 Task: Find connections with filter location Sakété with filter topic #Workwith filter profile language English with filter current company Civica with filter school St.Columba's School, New Delhi with filter industry Audio and Video Equipment Manufacturing with filter service category Training with filter keywords title Quality Control
Action: Mouse moved to (184, 227)
Screenshot: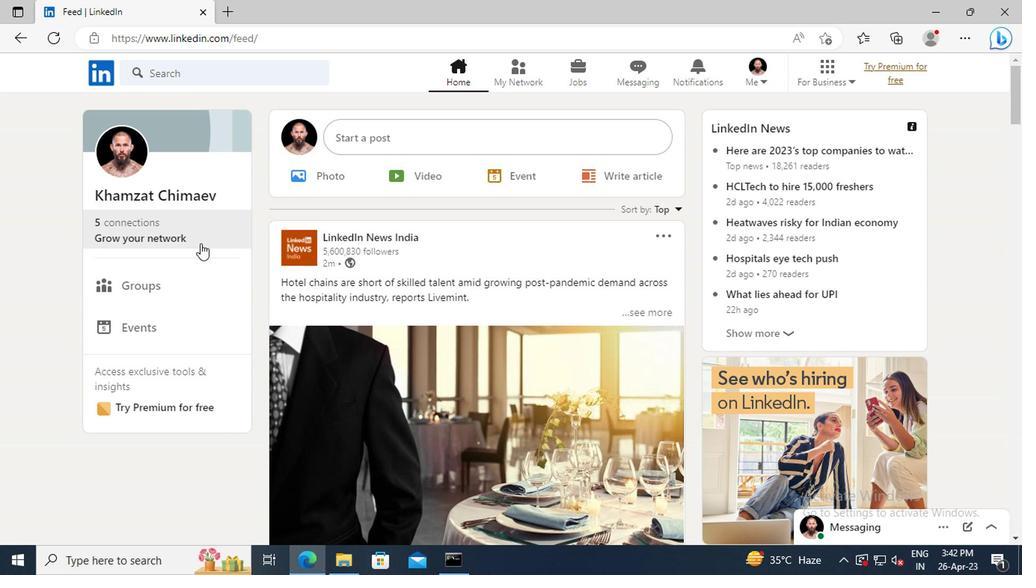 
Action: Mouse pressed left at (184, 227)
Screenshot: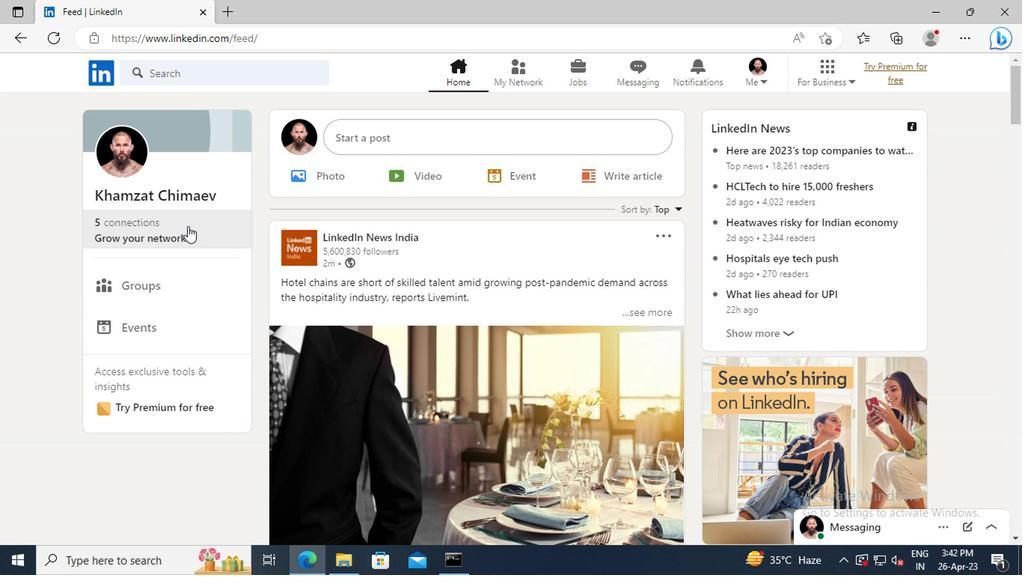 
Action: Mouse moved to (184, 164)
Screenshot: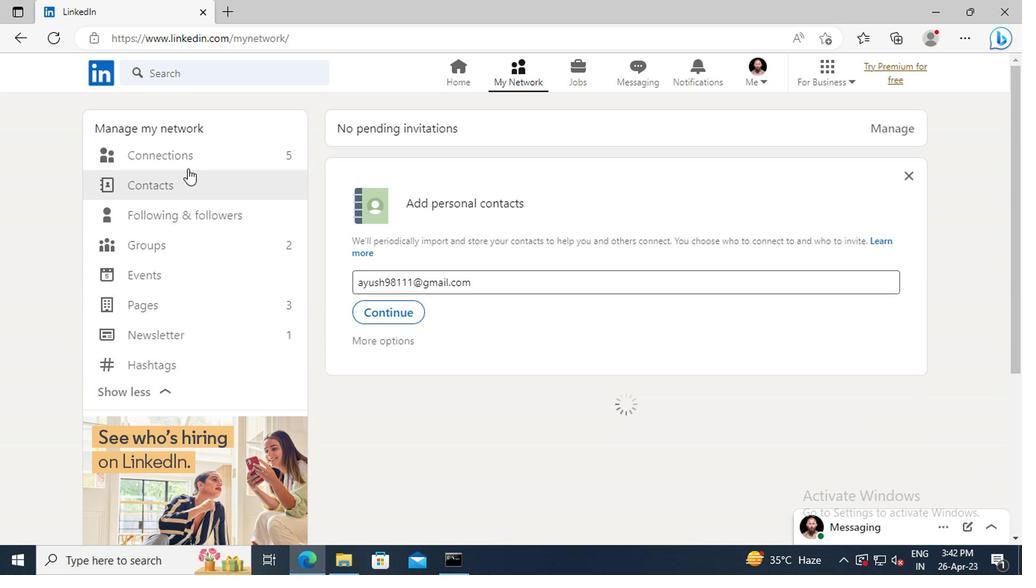 
Action: Mouse pressed left at (184, 164)
Screenshot: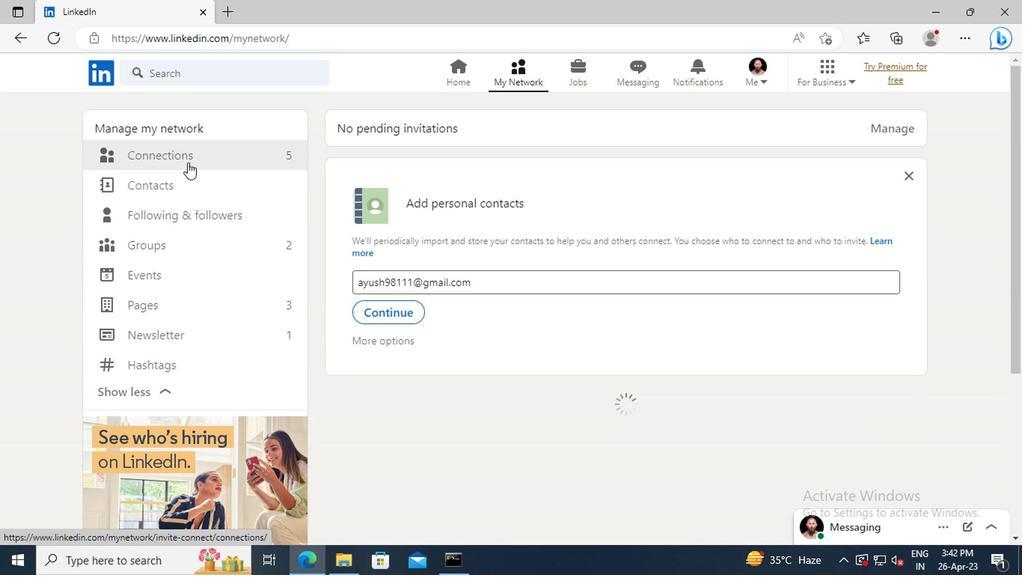 
Action: Mouse moved to (622, 162)
Screenshot: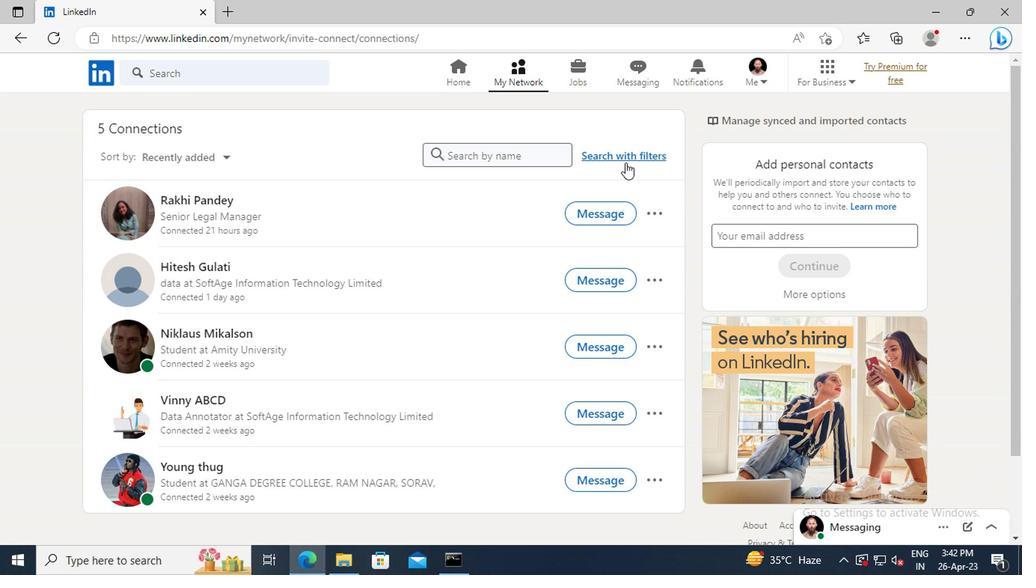 
Action: Mouse pressed left at (622, 162)
Screenshot: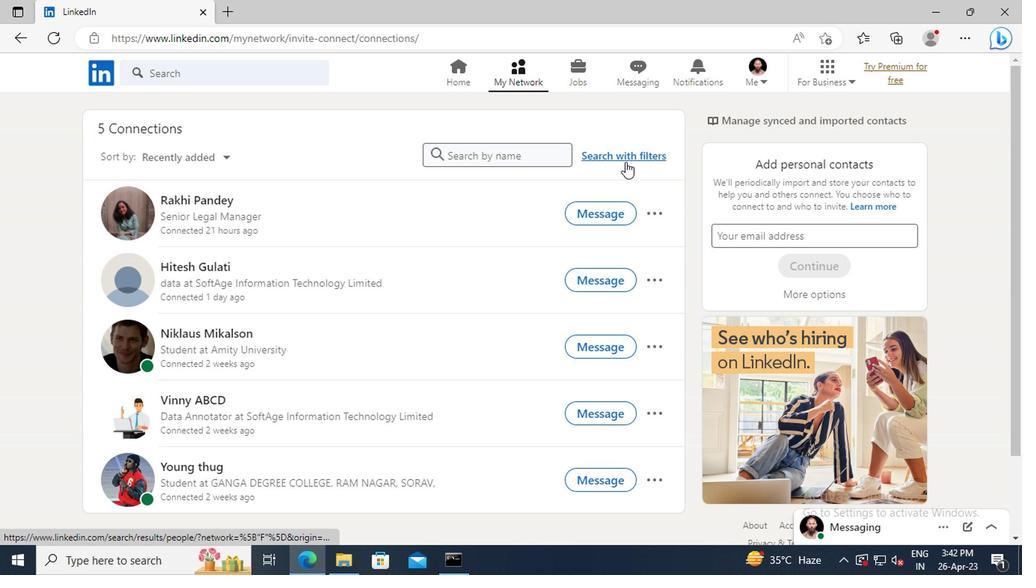 
Action: Mouse moved to (573, 121)
Screenshot: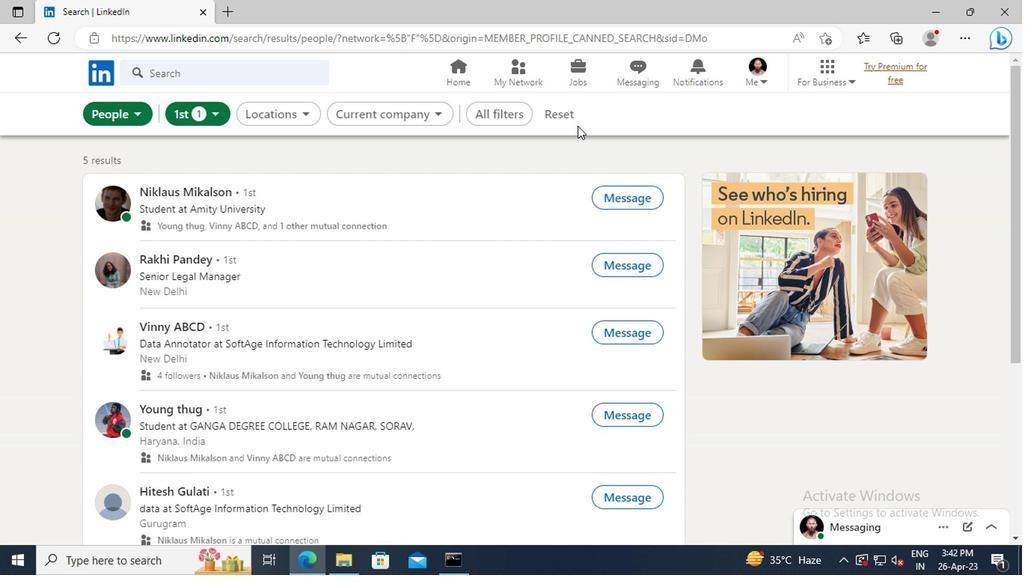
Action: Mouse pressed left at (573, 121)
Screenshot: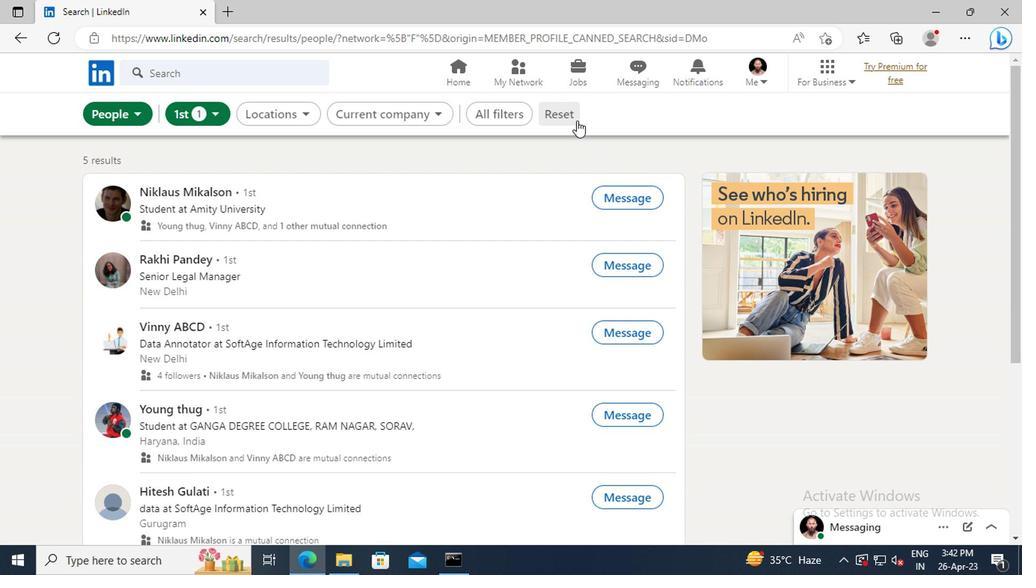 
Action: Mouse moved to (545, 114)
Screenshot: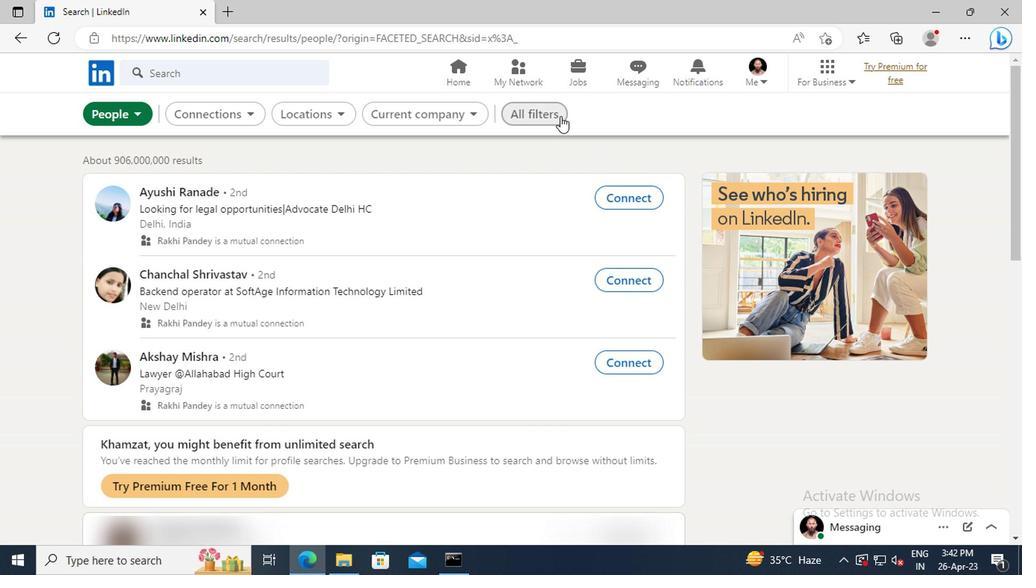 
Action: Mouse pressed left at (545, 114)
Screenshot: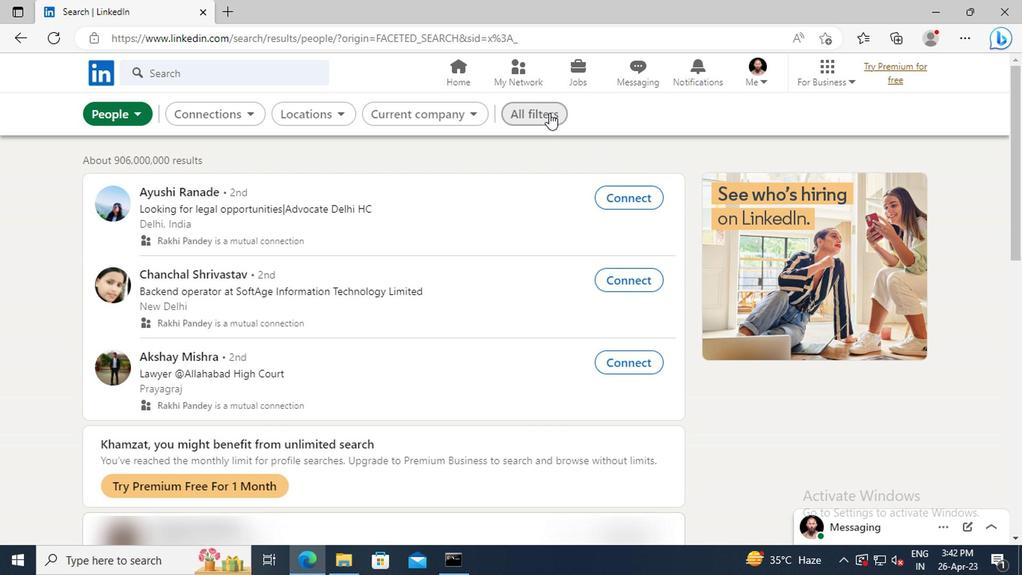 
Action: Mouse moved to (812, 303)
Screenshot: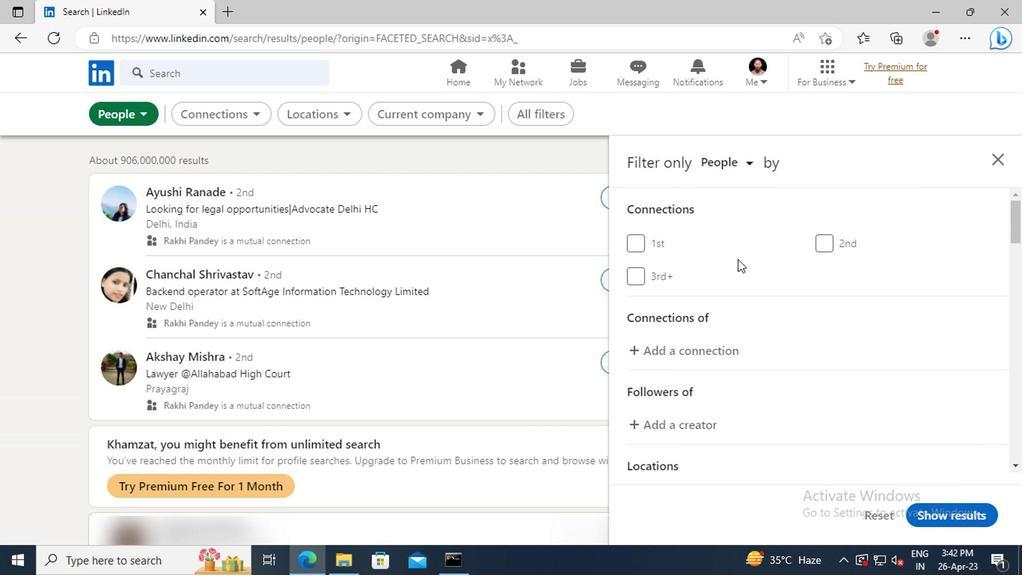 
Action: Mouse scrolled (812, 302) with delta (0, 0)
Screenshot: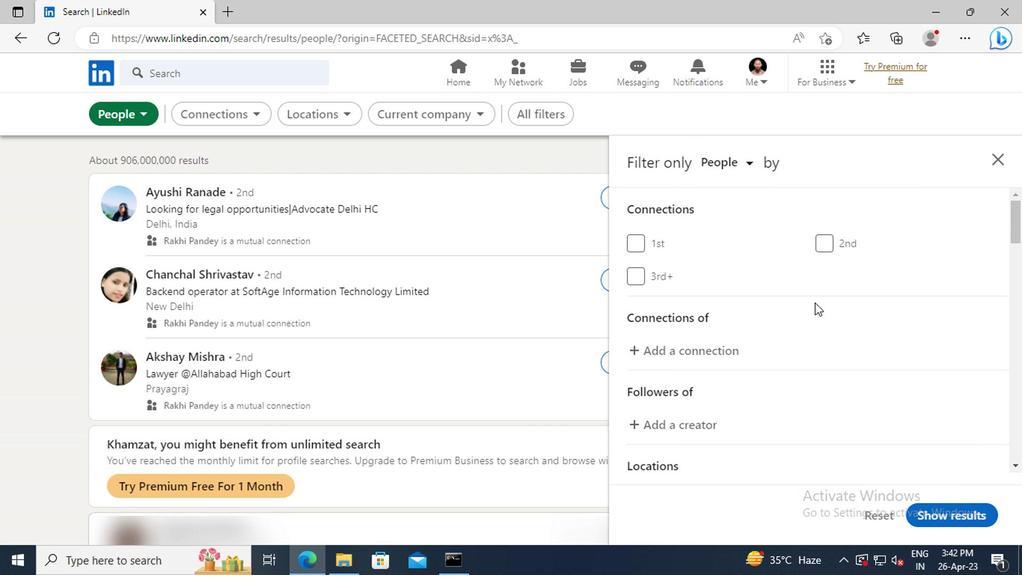 
Action: Mouse scrolled (812, 302) with delta (0, 0)
Screenshot: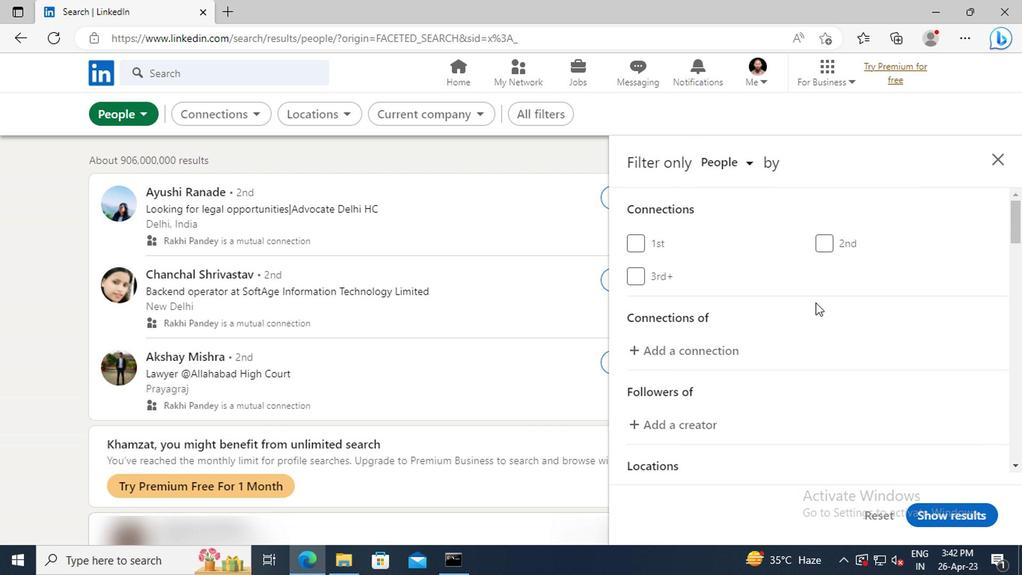 
Action: Mouse scrolled (812, 302) with delta (0, 0)
Screenshot: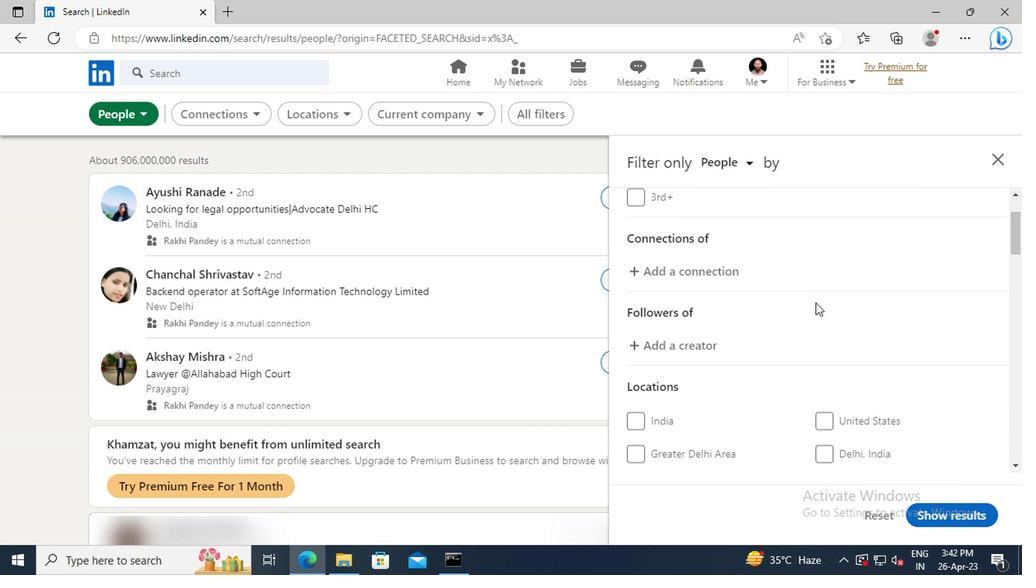 
Action: Mouse scrolled (812, 302) with delta (0, 0)
Screenshot: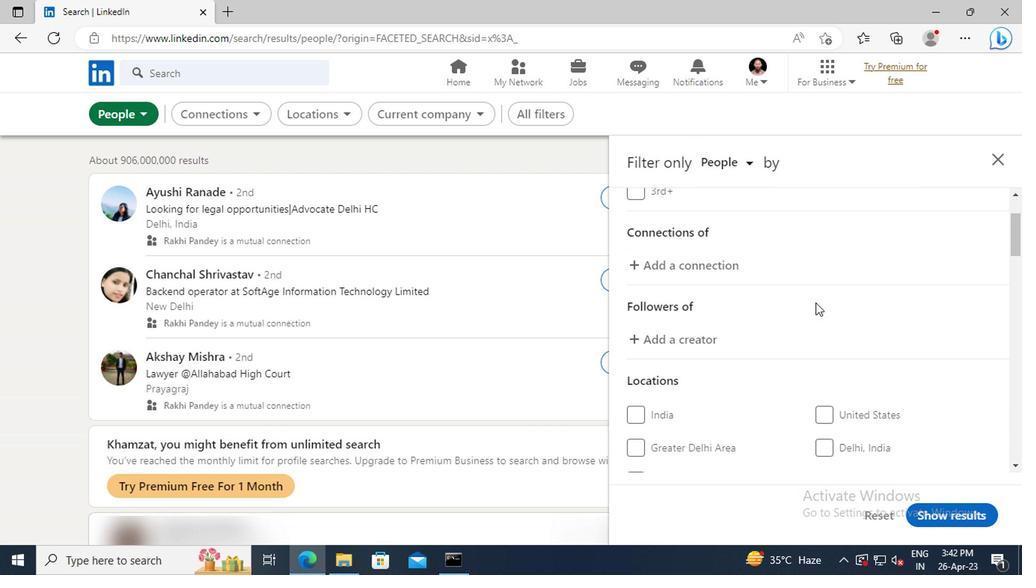 
Action: Mouse scrolled (812, 302) with delta (0, 0)
Screenshot: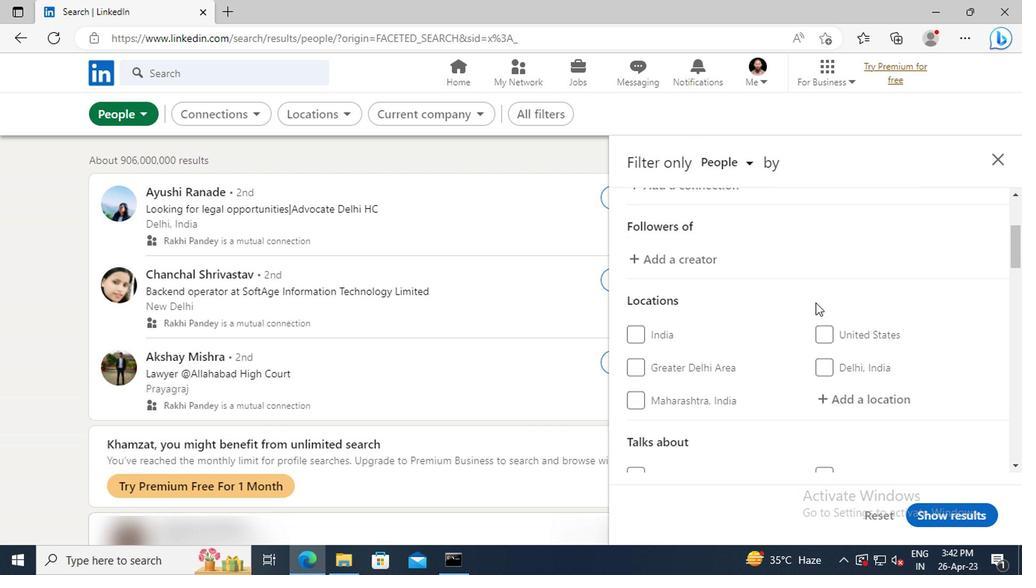 
Action: Mouse moved to (836, 351)
Screenshot: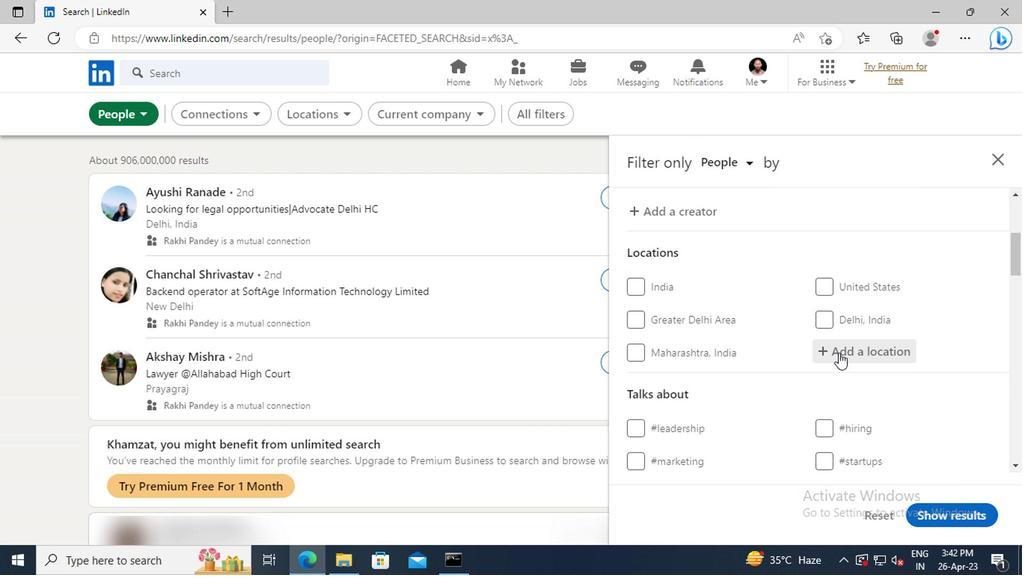 
Action: Mouse pressed left at (836, 351)
Screenshot: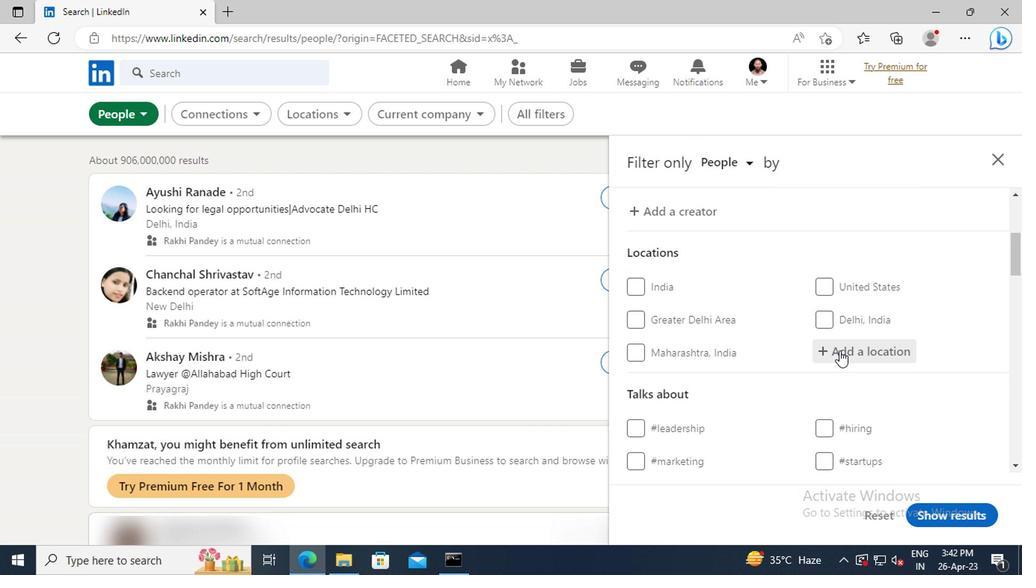 
Action: Key pressed <Key.shift>SAKETE<Key.enter>
Screenshot: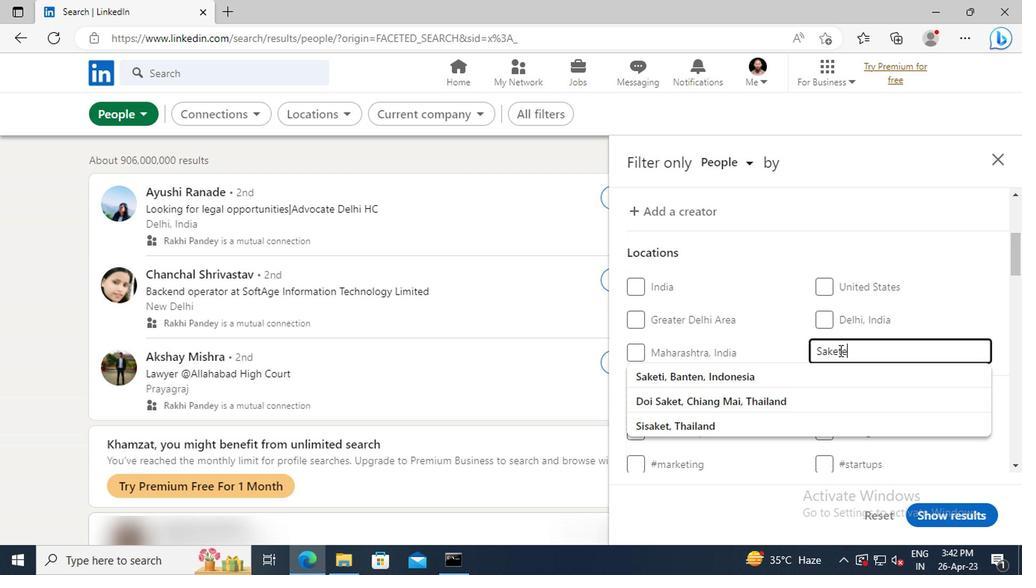 
Action: Mouse scrolled (836, 349) with delta (0, -1)
Screenshot: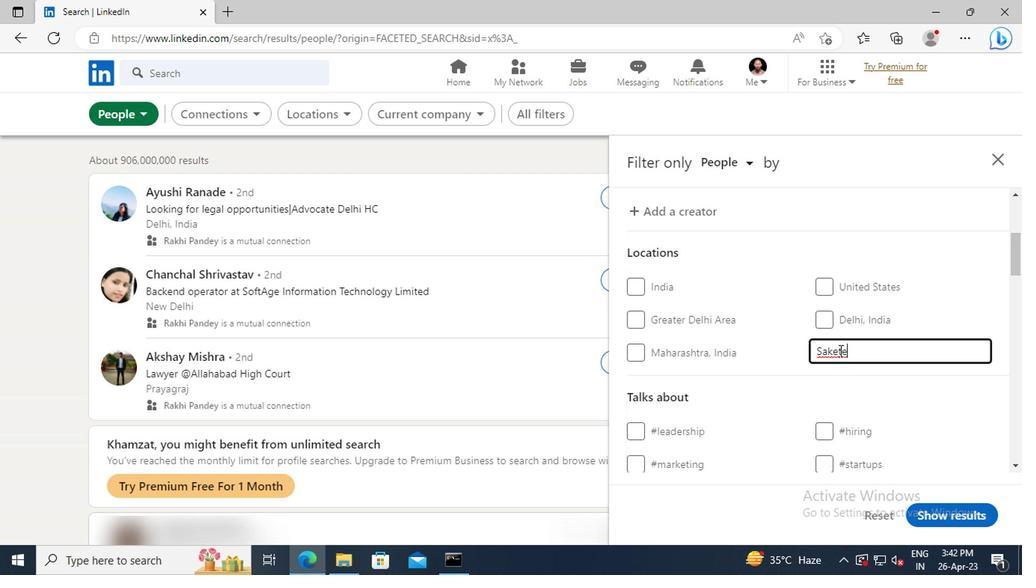 
Action: Mouse scrolled (836, 349) with delta (0, -1)
Screenshot: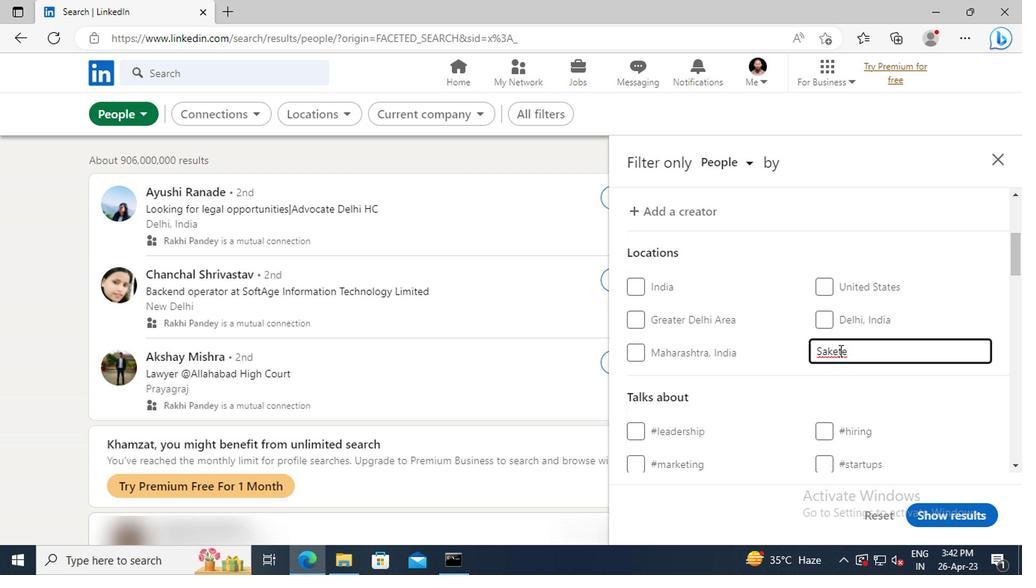 
Action: Mouse scrolled (836, 349) with delta (0, -1)
Screenshot: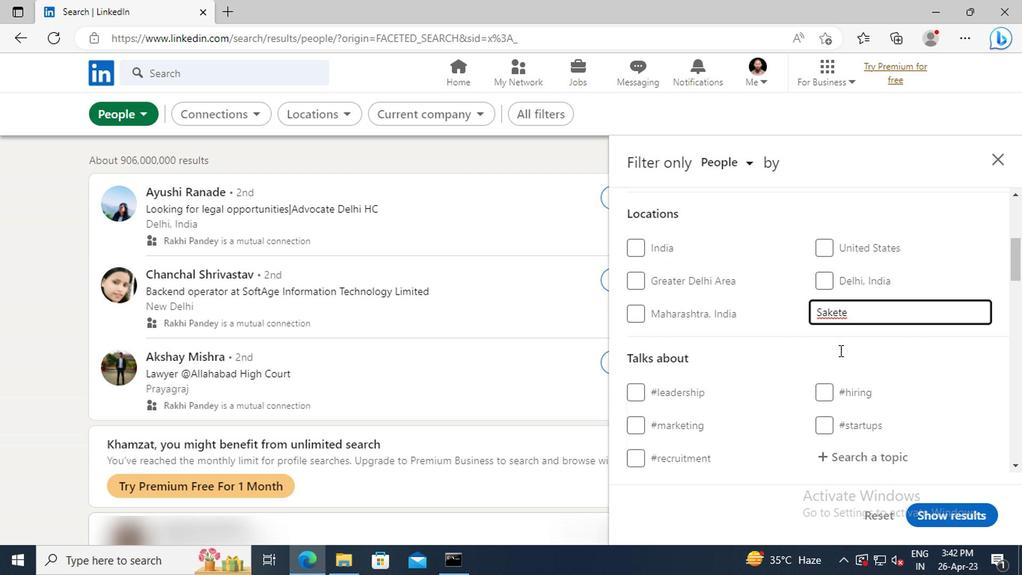 
Action: Mouse moved to (844, 371)
Screenshot: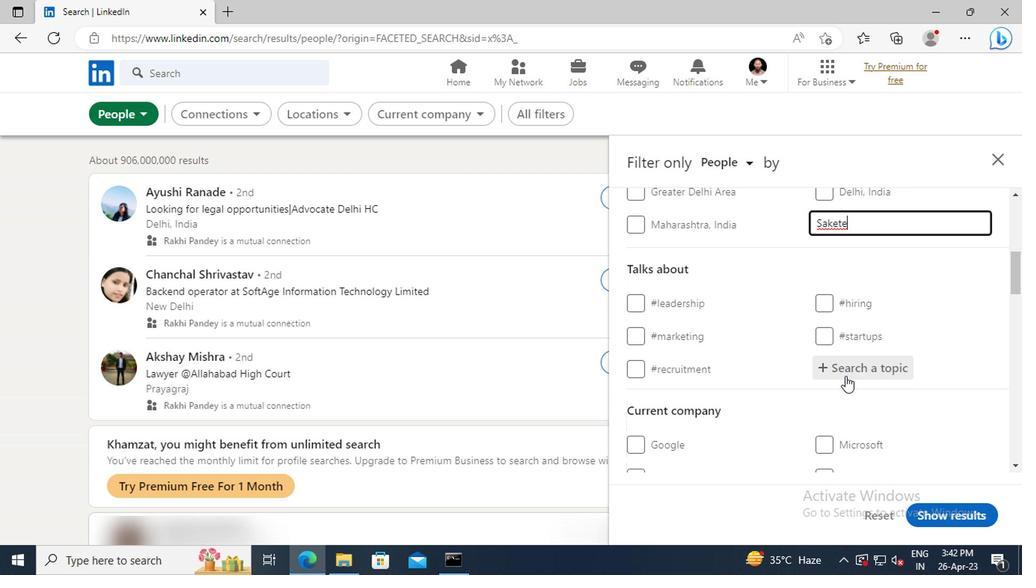 
Action: Mouse pressed left at (844, 371)
Screenshot: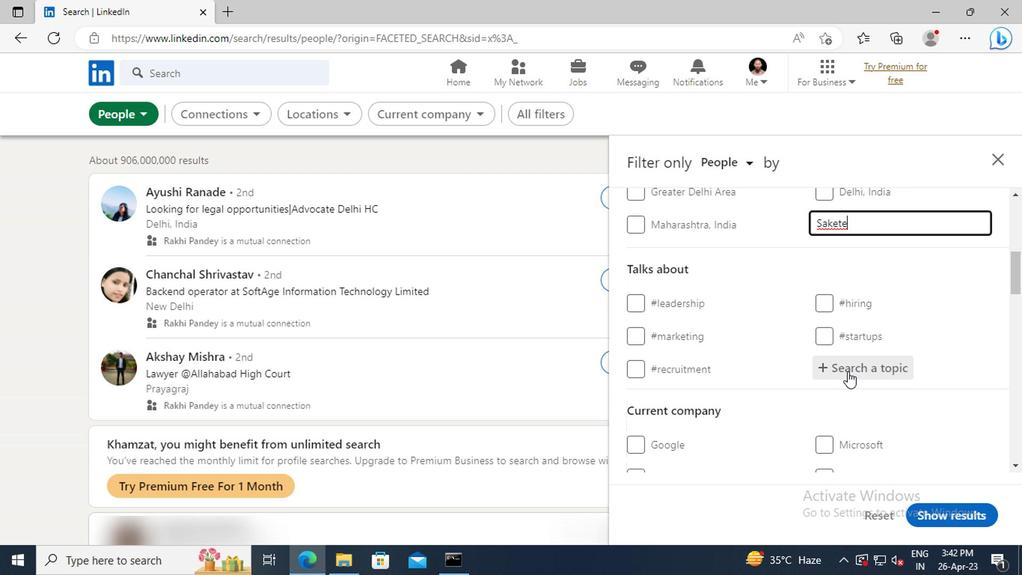 
Action: Key pressed <Key.shift>#WORKWITH<Key.enter>
Screenshot: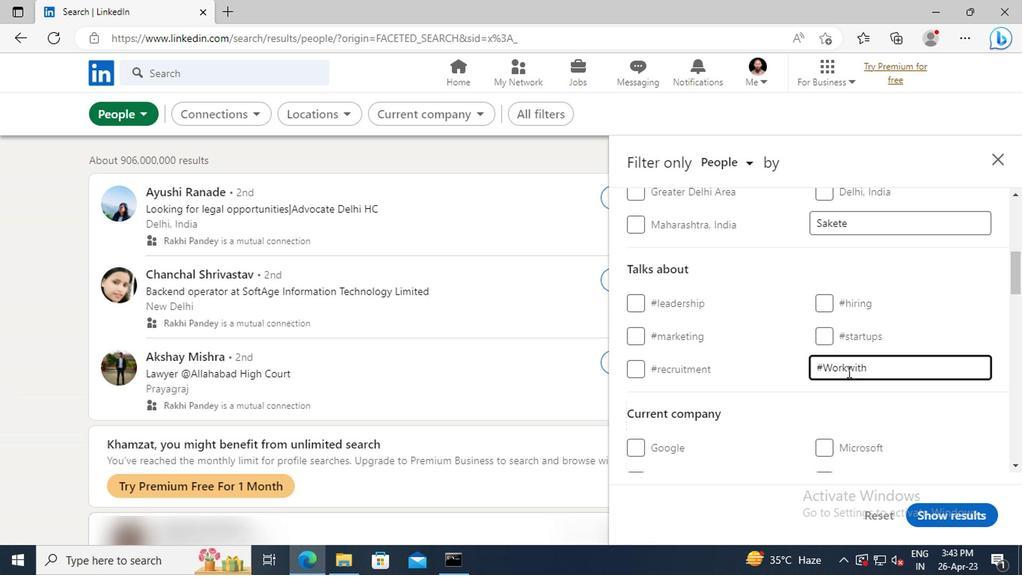 
Action: Mouse moved to (836, 360)
Screenshot: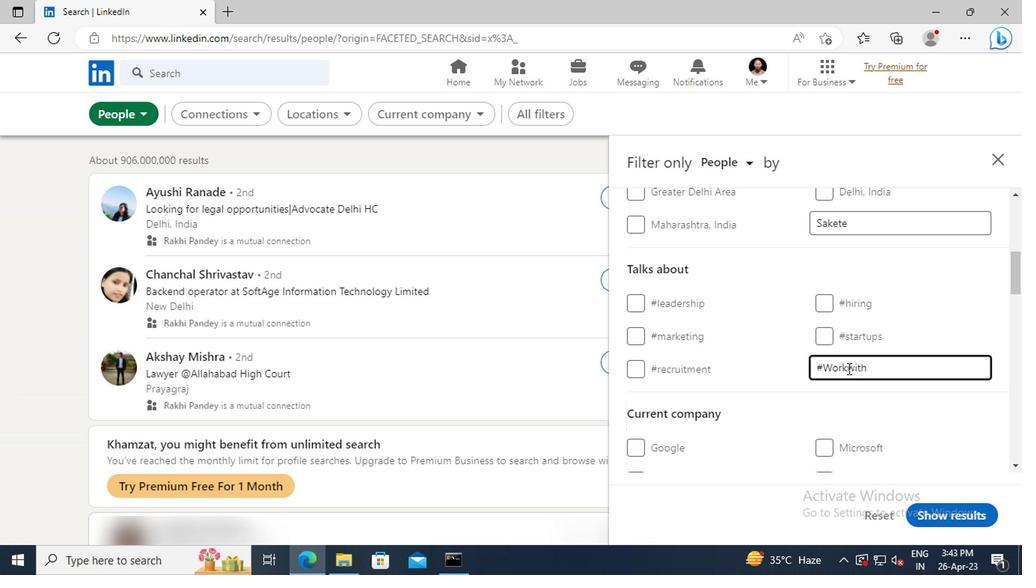 
Action: Mouse scrolled (836, 360) with delta (0, 0)
Screenshot: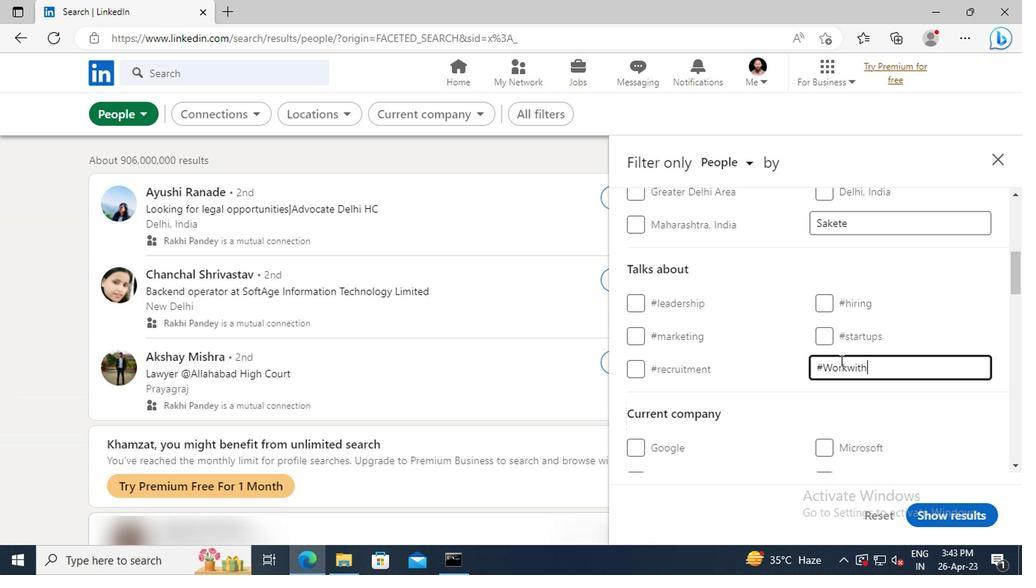 
Action: Mouse scrolled (836, 360) with delta (0, 0)
Screenshot: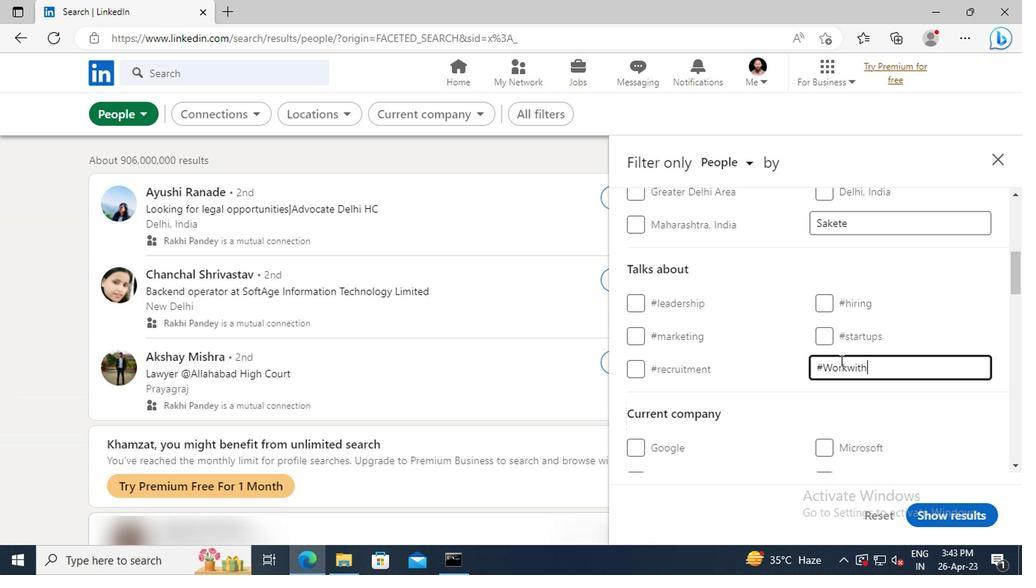 
Action: Mouse scrolled (836, 360) with delta (0, 0)
Screenshot: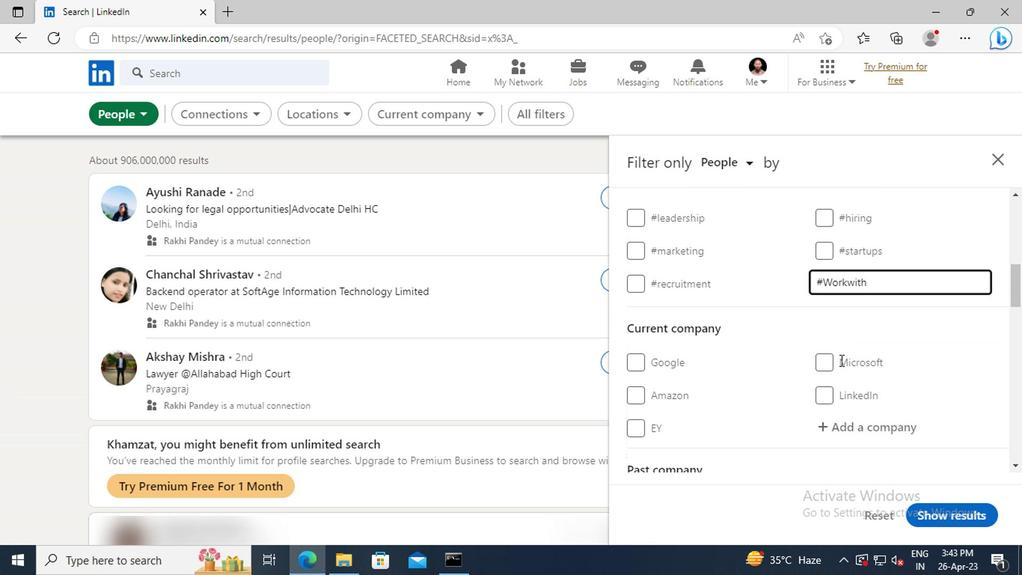 
Action: Mouse scrolled (836, 360) with delta (0, 0)
Screenshot: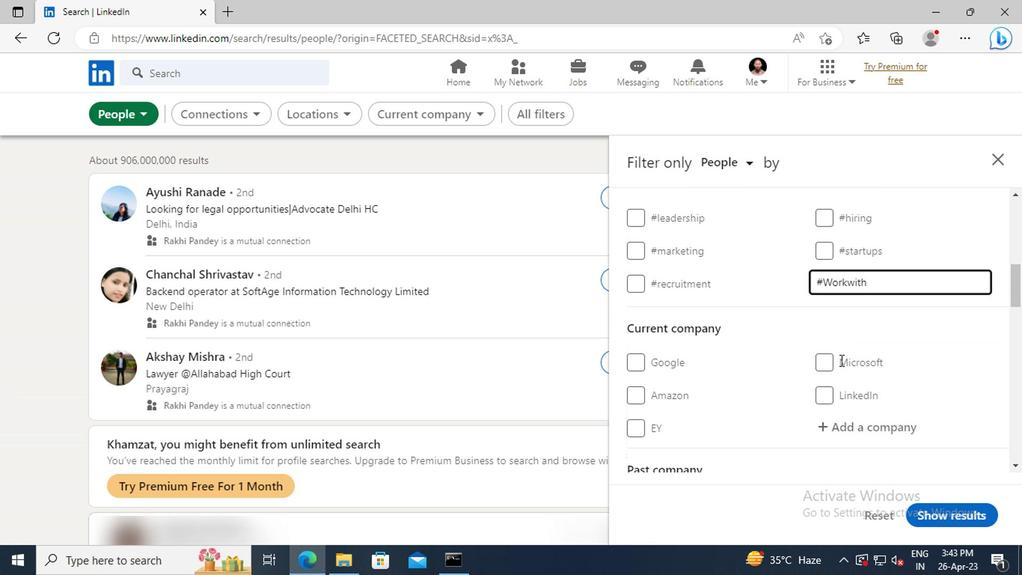 
Action: Mouse scrolled (836, 360) with delta (0, 0)
Screenshot: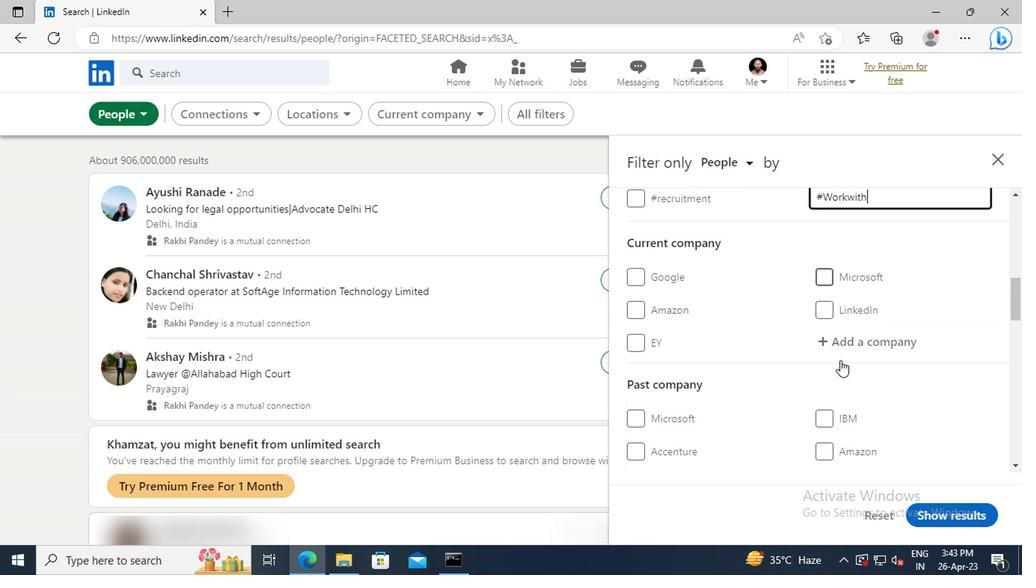 
Action: Mouse scrolled (836, 360) with delta (0, 0)
Screenshot: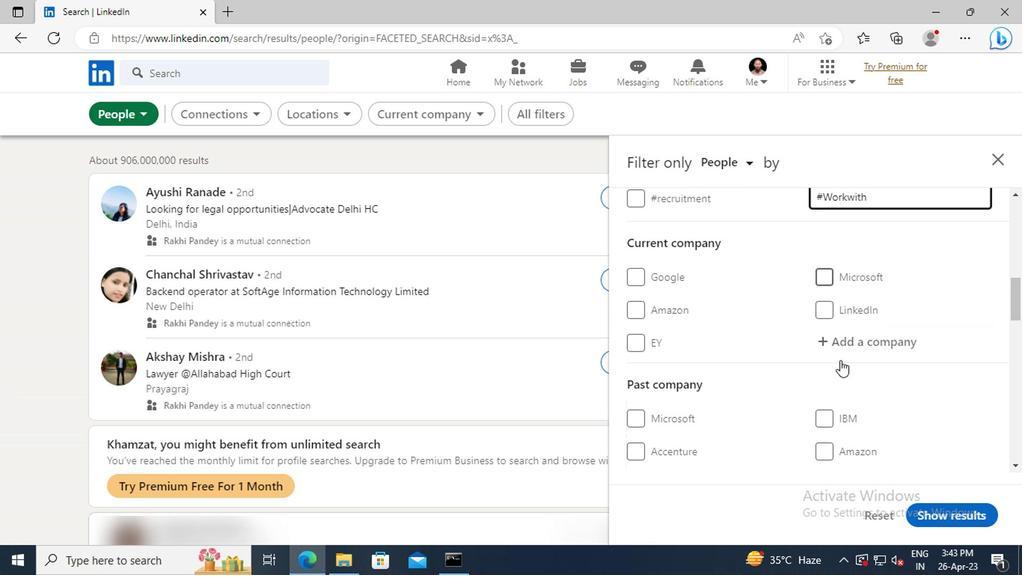 
Action: Mouse scrolled (836, 360) with delta (0, 0)
Screenshot: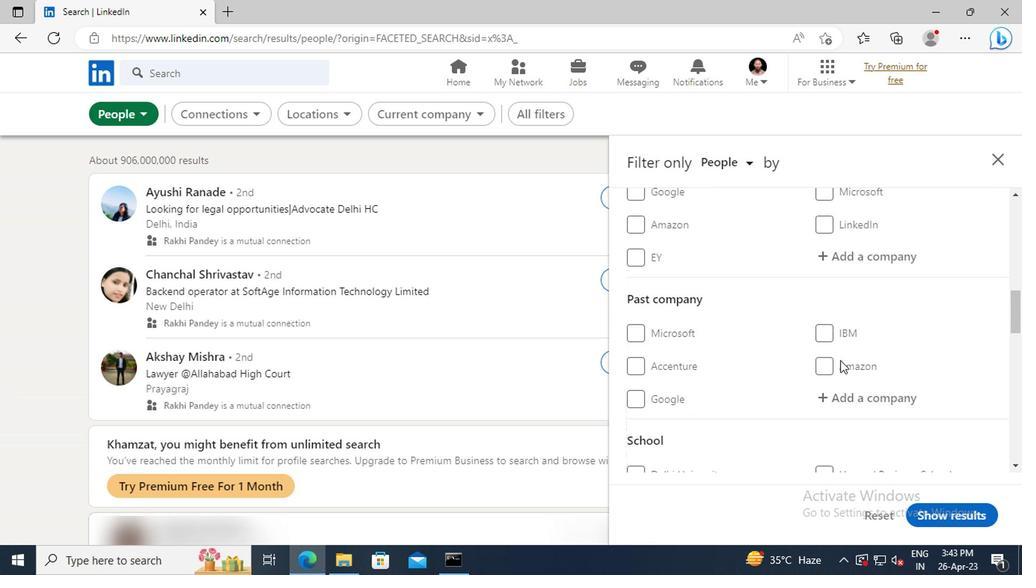 
Action: Mouse scrolled (836, 360) with delta (0, 0)
Screenshot: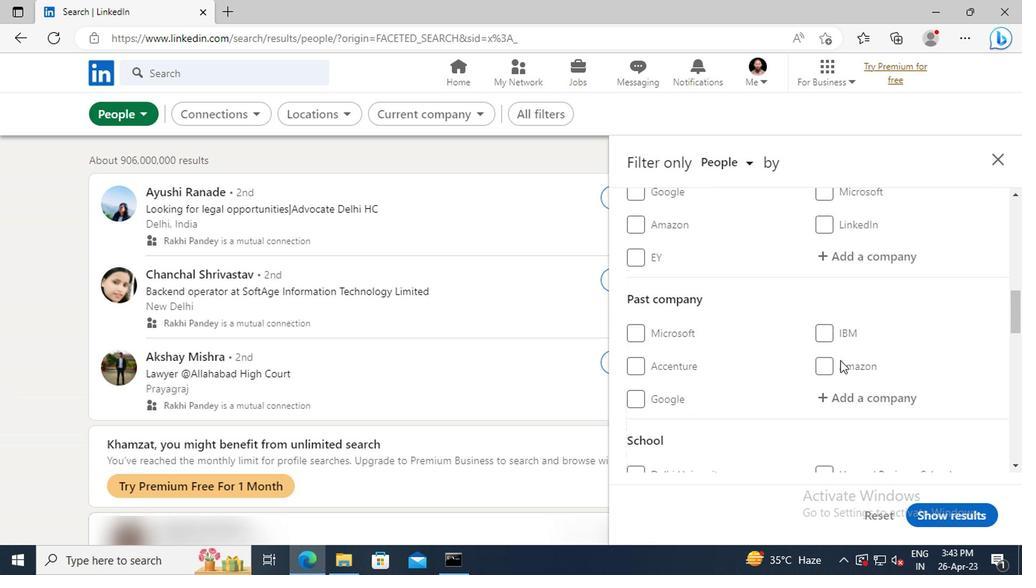 
Action: Mouse scrolled (836, 360) with delta (0, 0)
Screenshot: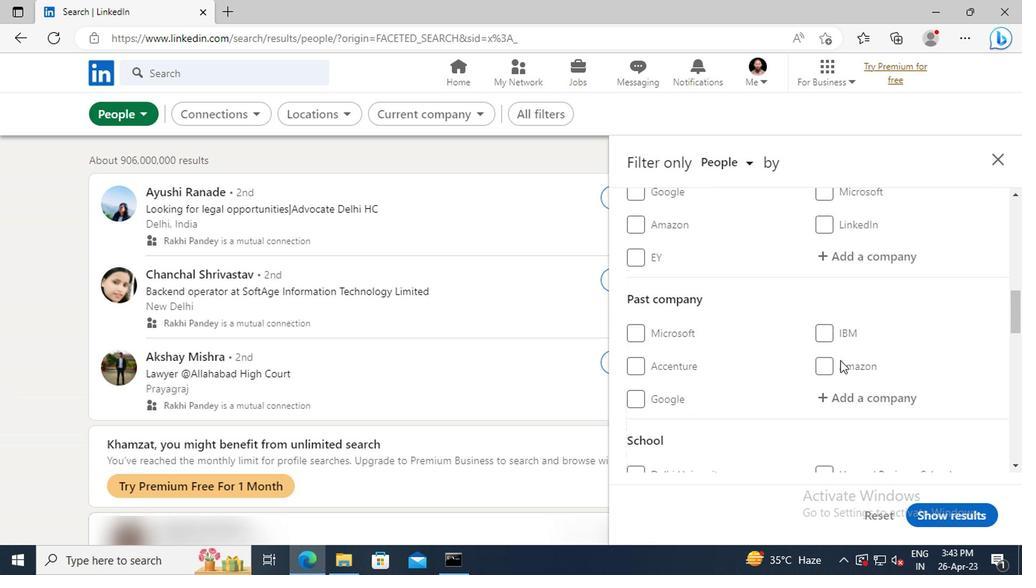 
Action: Mouse scrolled (836, 360) with delta (0, 0)
Screenshot: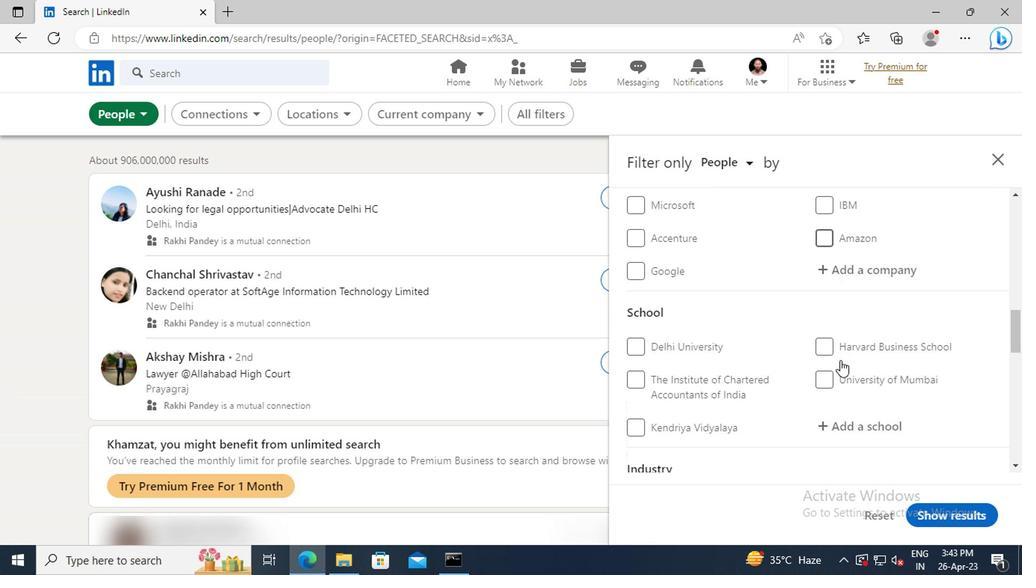 
Action: Mouse scrolled (836, 360) with delta (0, 0)
Screenshot: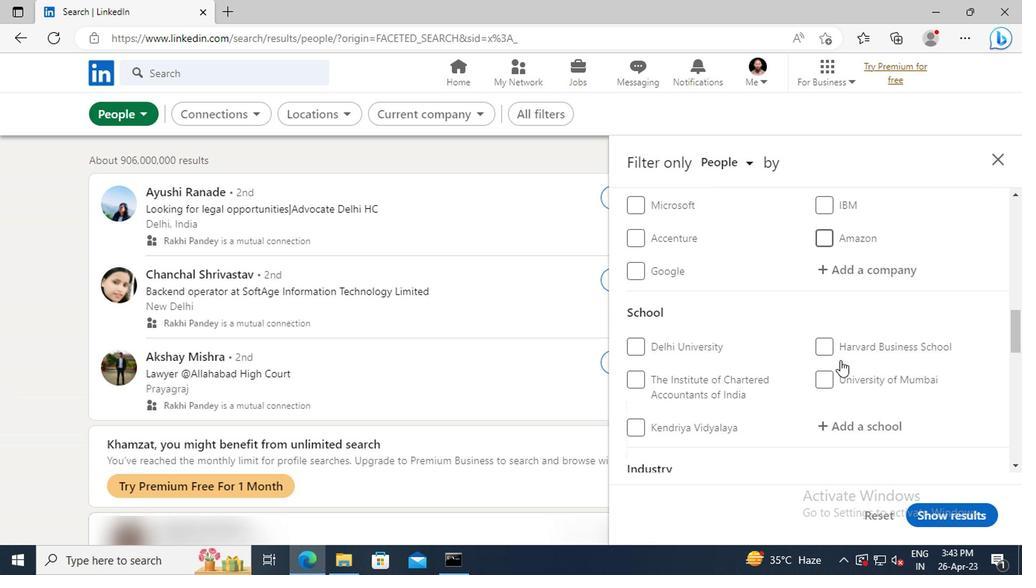 
Action: Mouse scrolled (836, 360) with delta (0, 0)
Screenshot: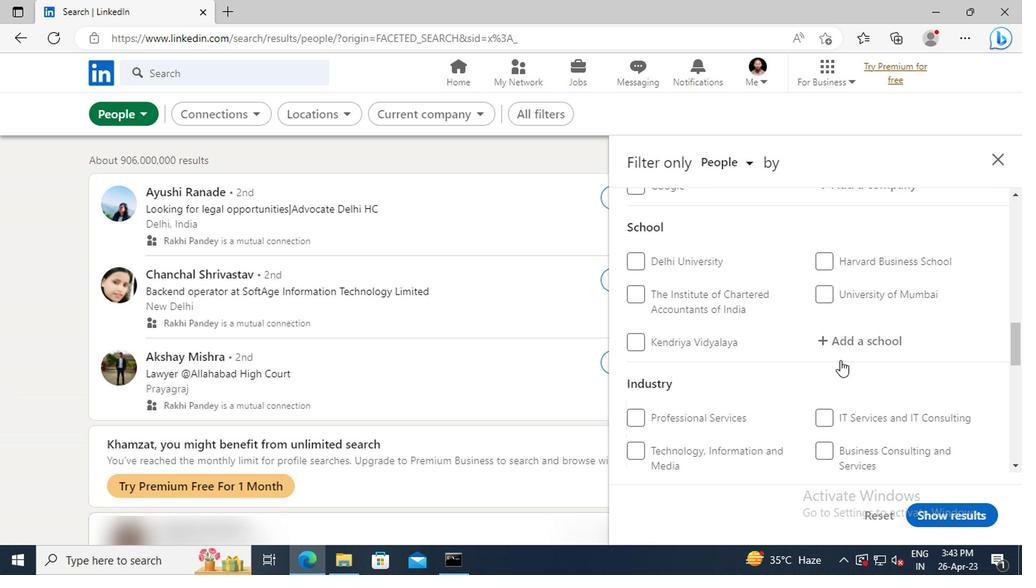 
Action: Mouse scrolled (836, 360) with delta (0, 0)
Screenshot: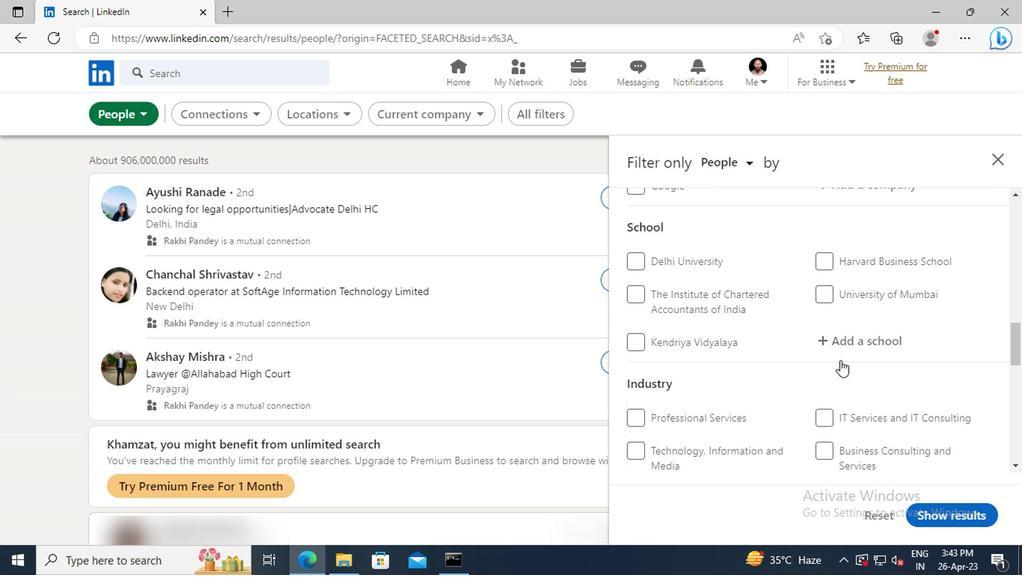 
Action: Mouse scrolled (836, 360) with delta (0, 0)
Screenshot: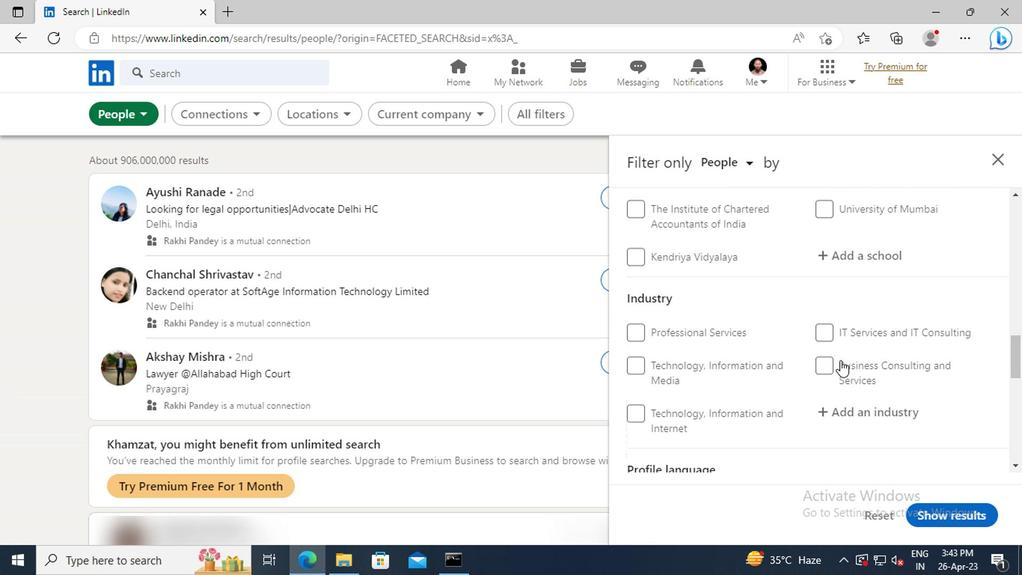 
Action: Mouse scrolled (836, 360) with delta (0, 0)
Screenshot: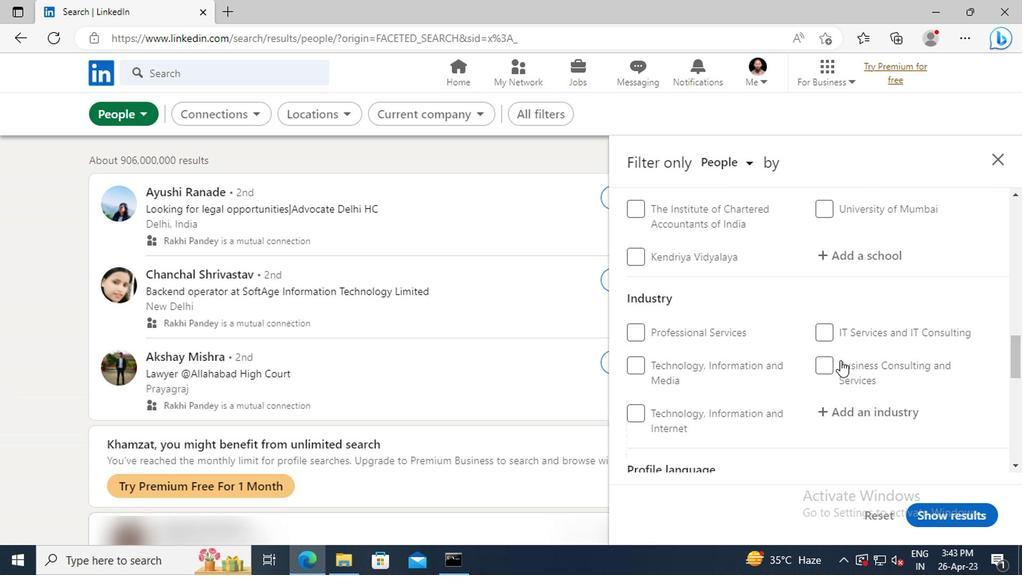 
Action: Mouse scrolled (836, 360) with delta (0, 0)
Screenshot: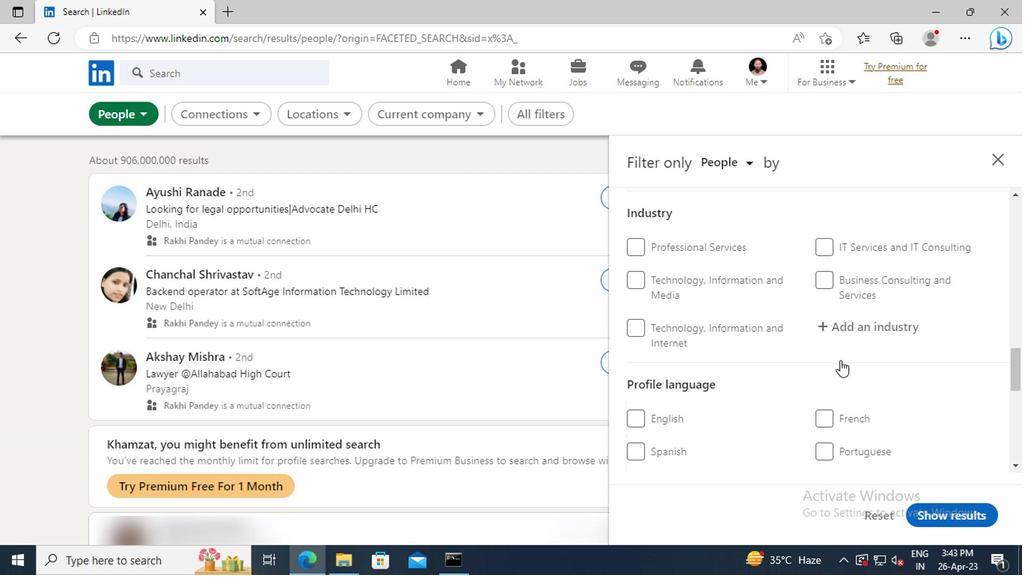 
Action: Mouse moved to (632, 379)
Screenshot: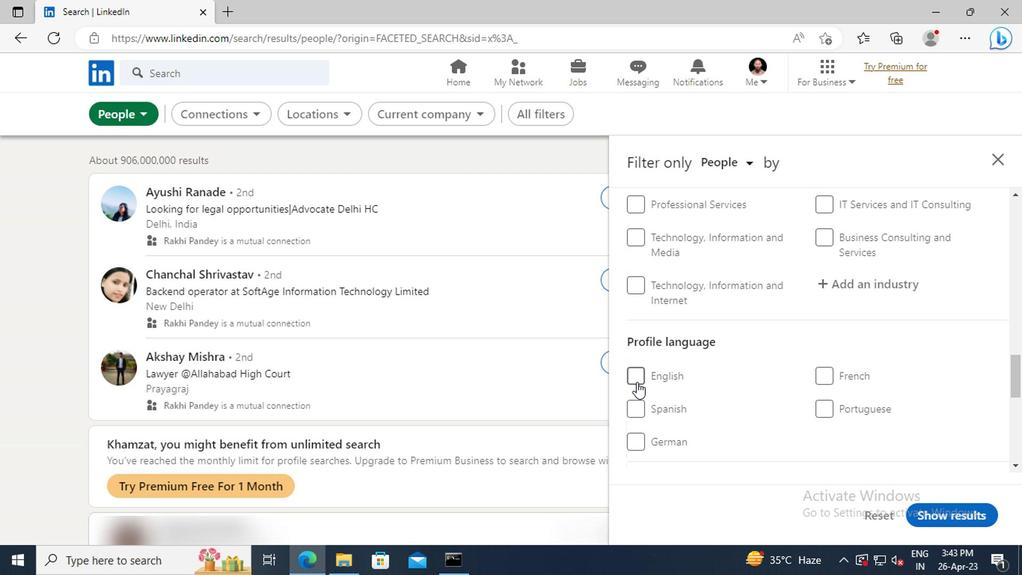 
Action: Mouse pressed left at (632, 379)
Screenshot: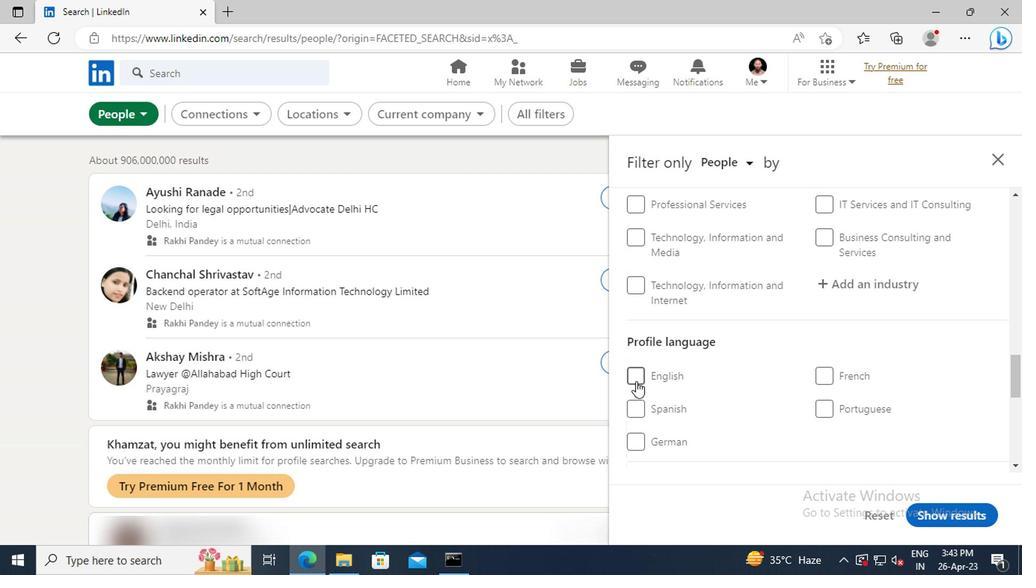 
Action: Mouse moved to (845, 368)
Screenshot: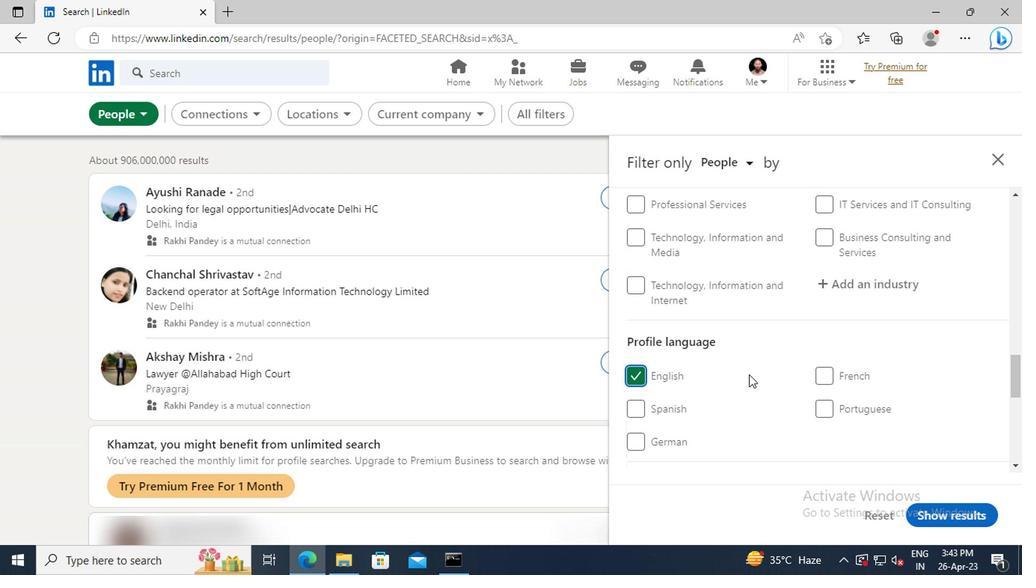 
Action: Mouse scrolled (845, 369) with delta (0, 1)
Screenshot: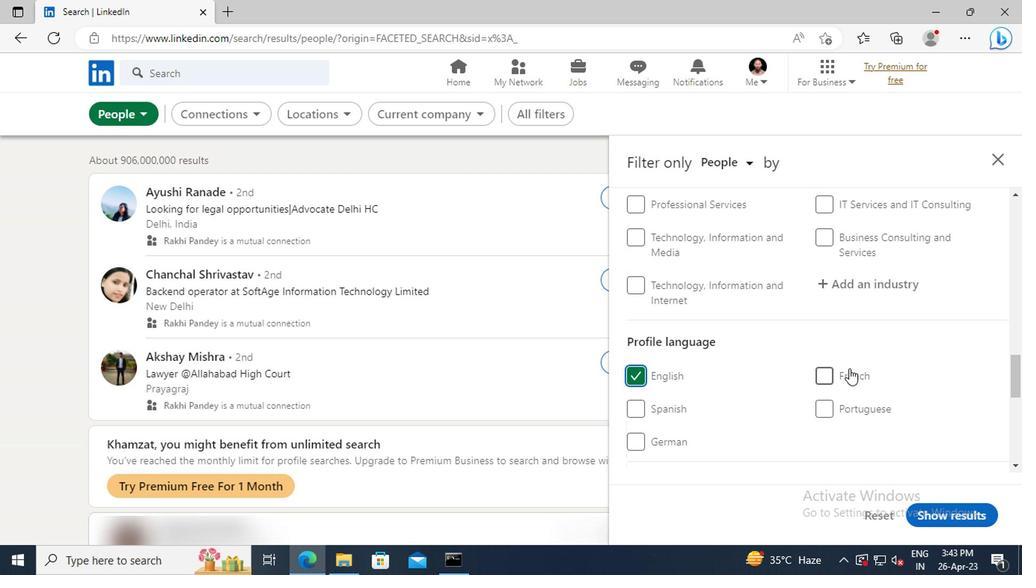 
Action: Mouse scrolled (845, 369) with delta (0, 1)
Screenshot: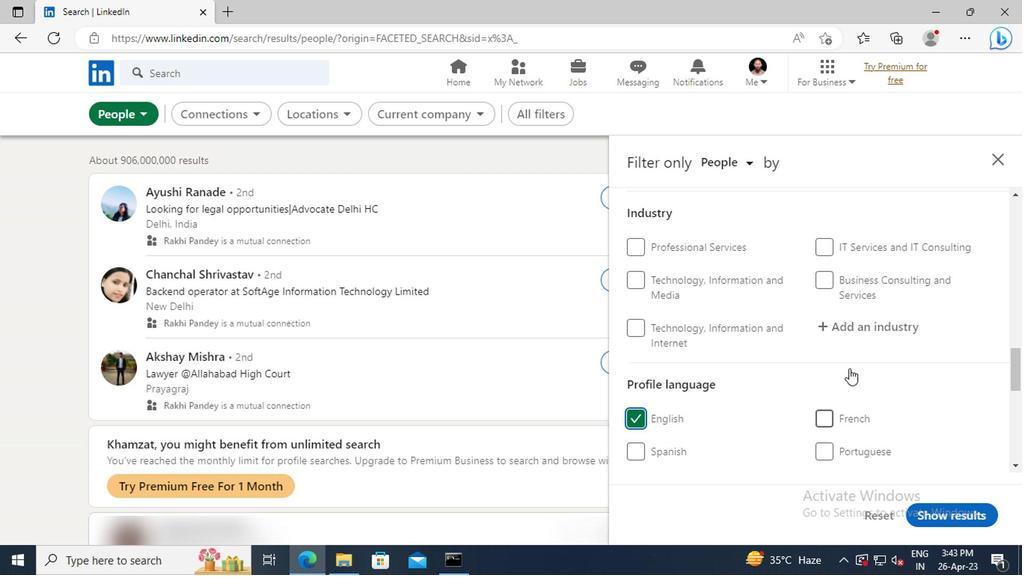
Action: Mouse scrolled (845, 369) with delta (0, 1)
Screenshot: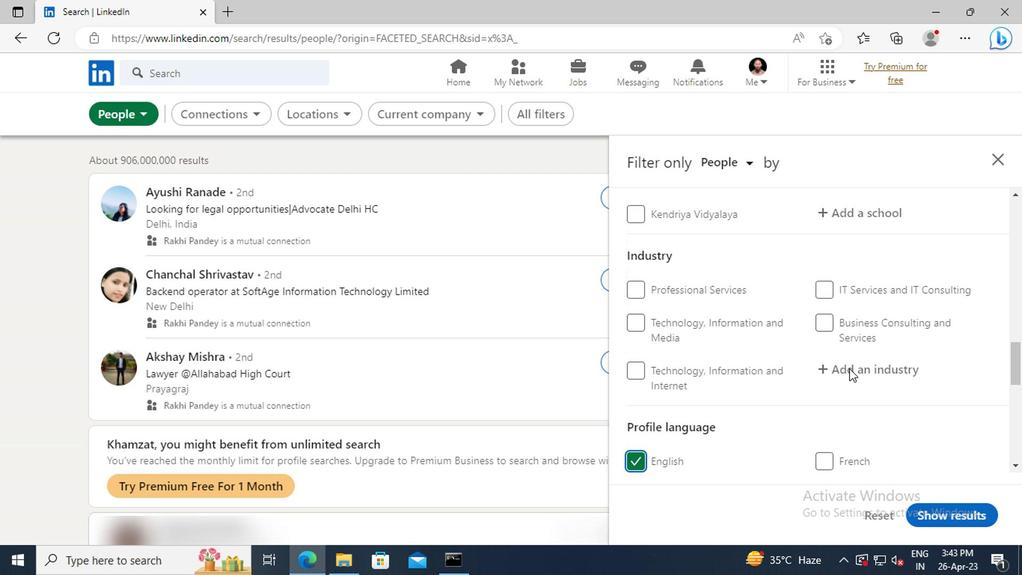 
Action: Mouse scrolled (845, 369) with delta (0, 1)
Screenshot: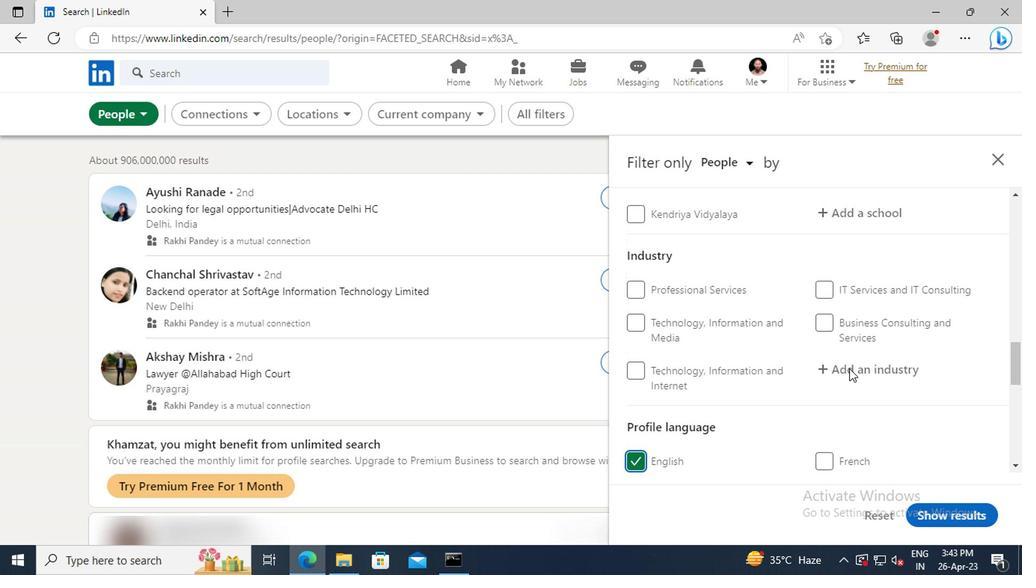 
Action: Mouse scrolled (845, 369) with delta (0, 1)
Screenshot: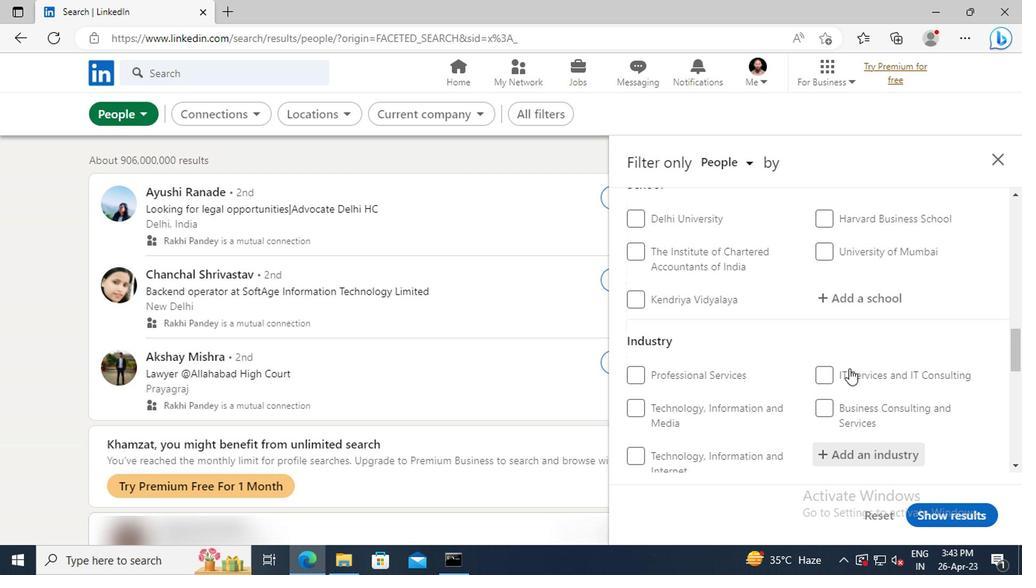 
Action: Mouse scrolled (845, 369) with delta (0, 1)
Screenshot: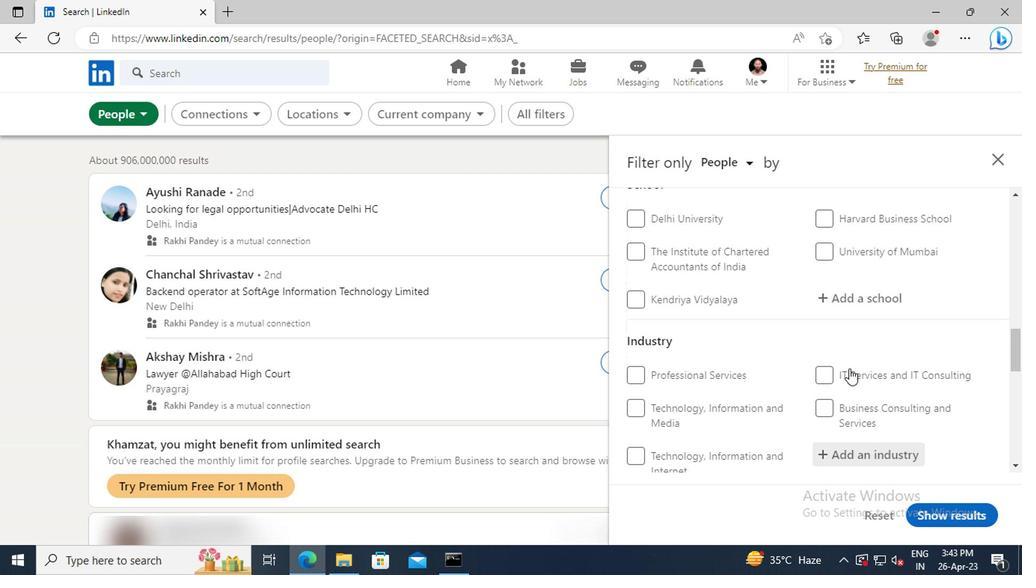 
Action: Mouse scrolled (845, 369) with delta (0, 1)
Screenshot: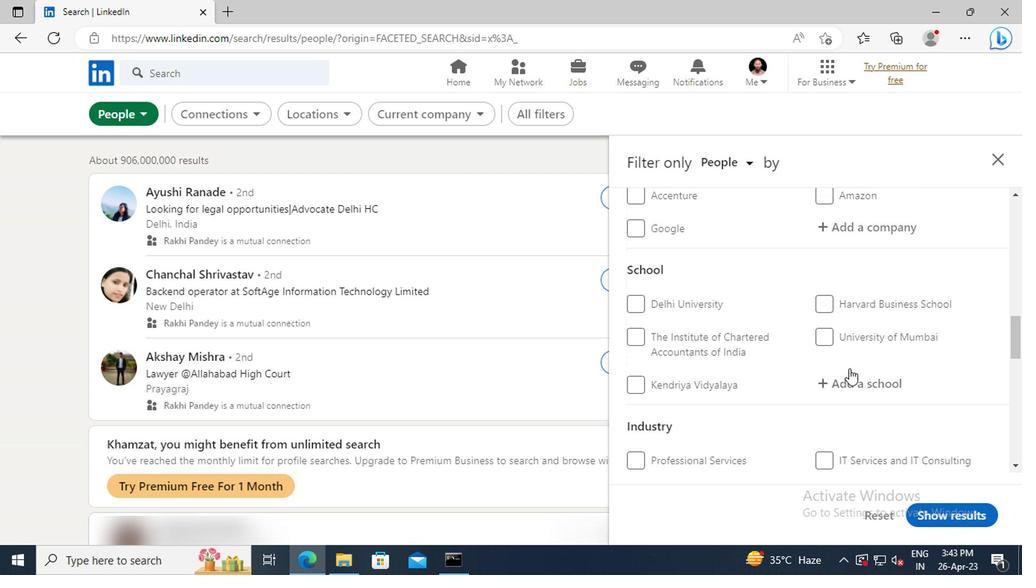 
Action: Mouse scrolled (845, 369) with delta (0, 1)
Screenshot: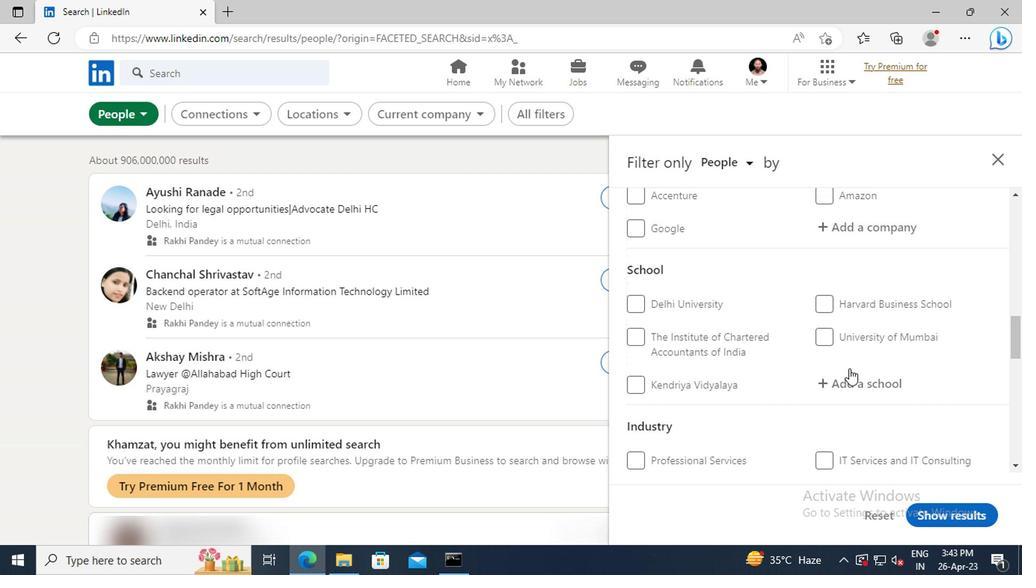 
Action: Mouse scrolled (845, 369) with delta (0, 1)
Screenshot: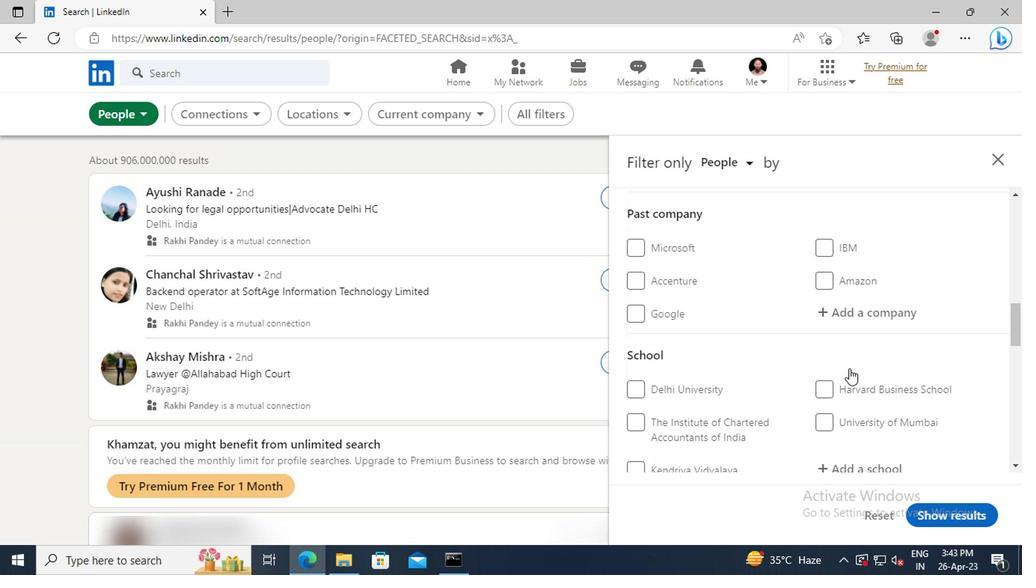 
Action: Mouse scrolled (845, 369) with delta (0, 1)
Screenshot: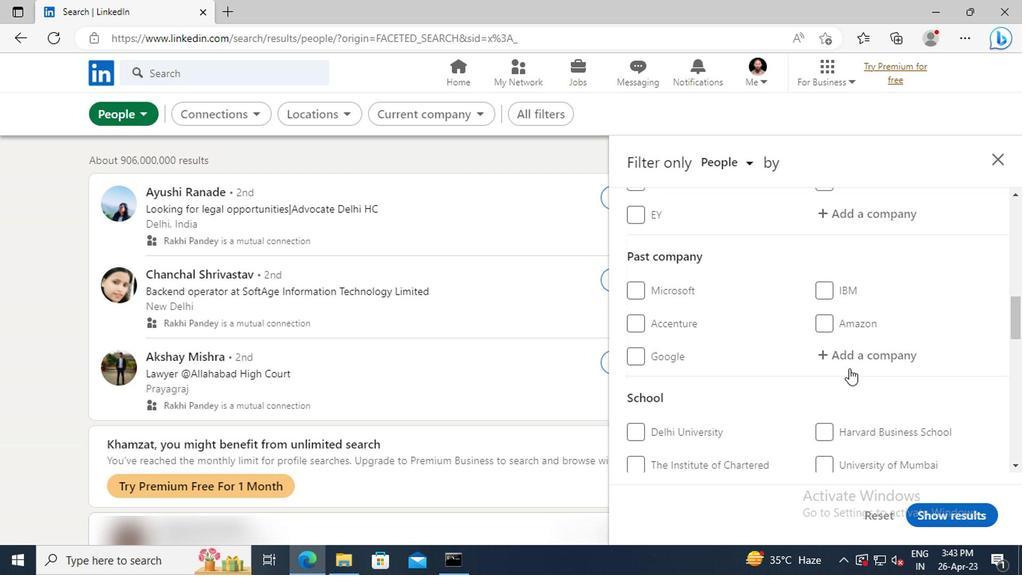 
Action: Mouse scrolled (845, 369) with delta (0, 1)
Screenshot: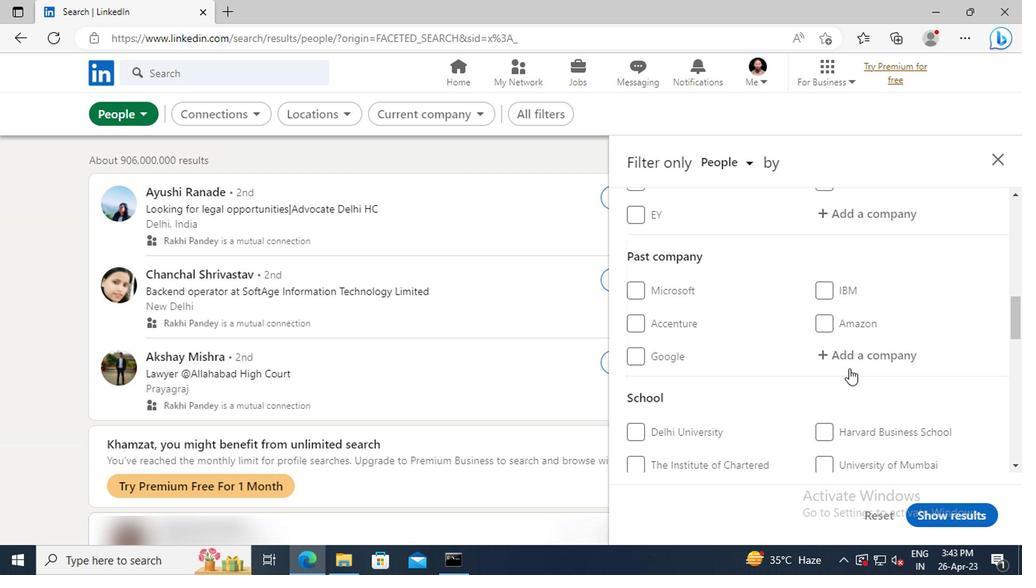 
Action: Mouse scrolled (845, 369) with delta (0, 1)
Screenshot: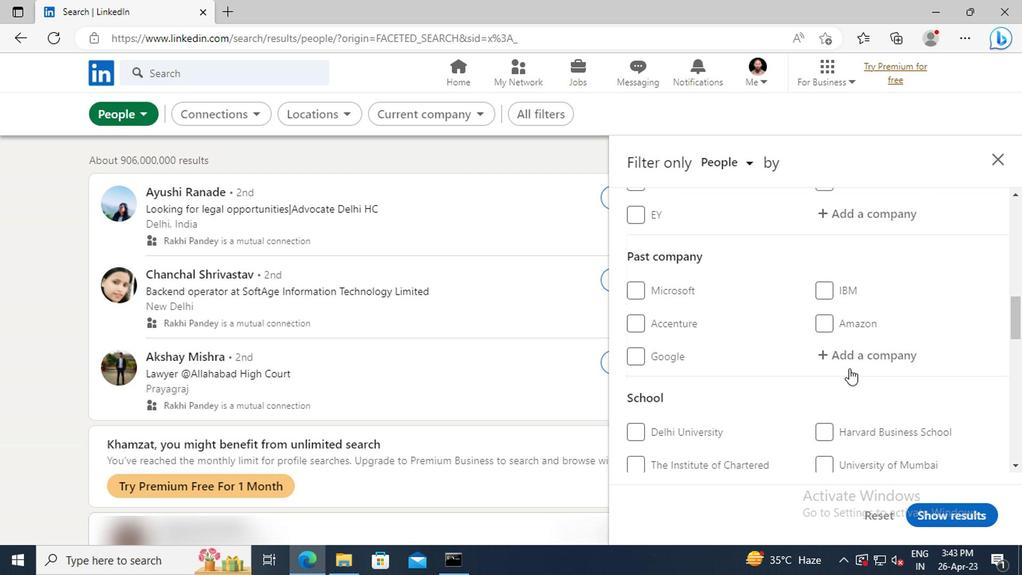 
Action: Mouse moved to (845, 341)
Screenshot: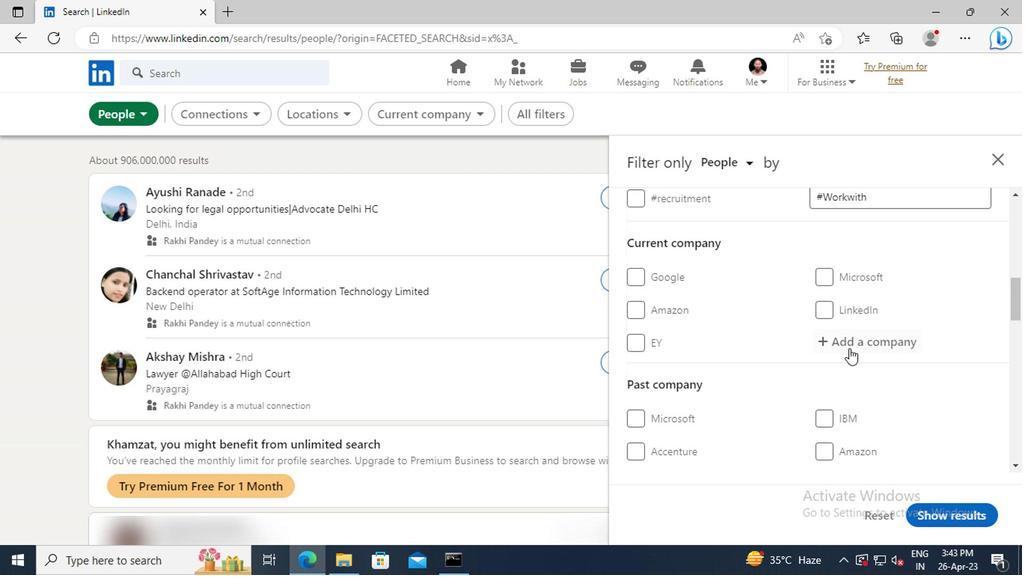 
Action: Mouse pressed left at (845, 341)
Screenshot: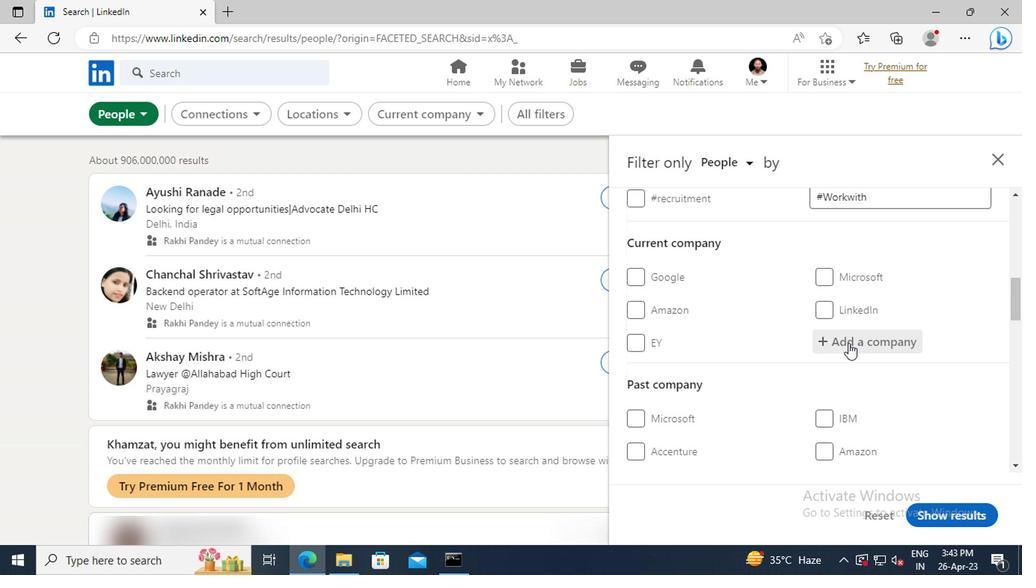 
Action: Key pressed <Key.shift>CIVICA
Screenshot: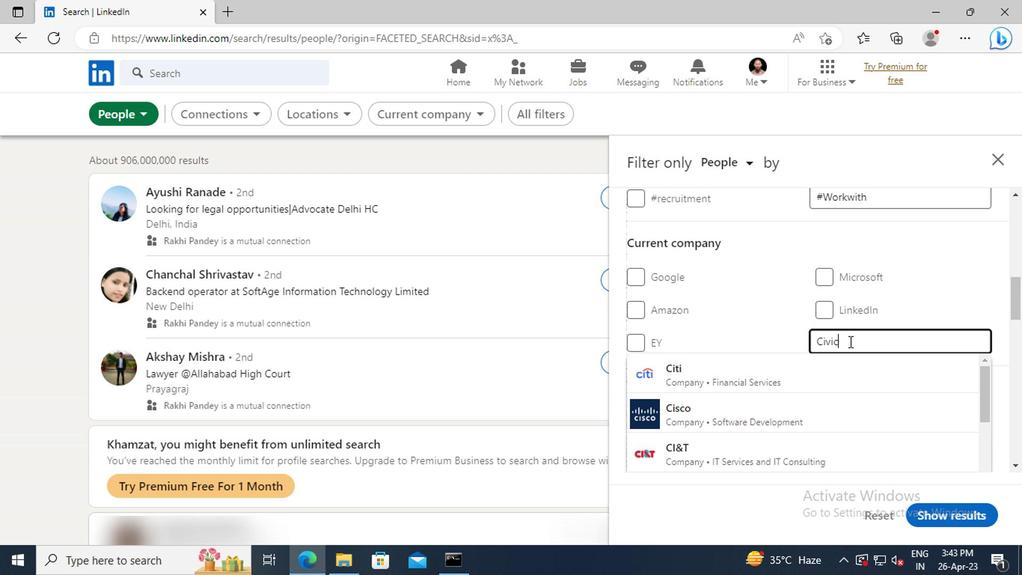 
Action: Mouse moved to (851, 368)
Screenshot: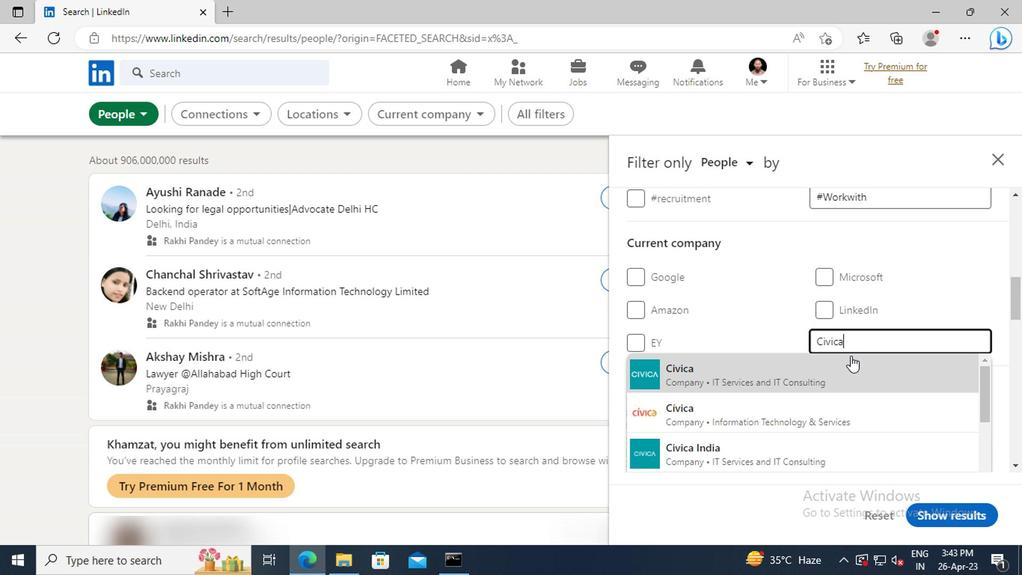 
Action: Mouse pressed left at (851, 368)
Screenshot: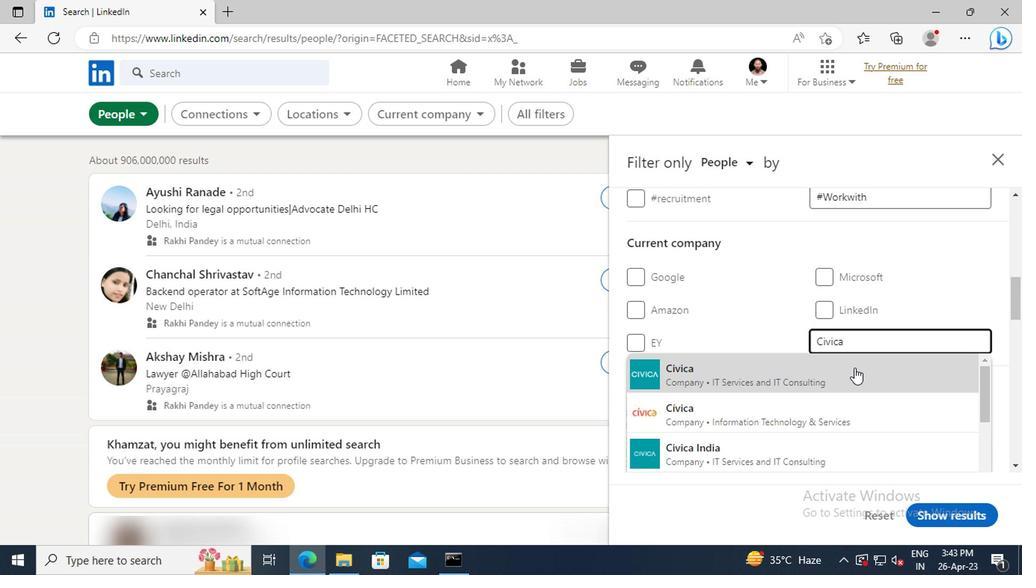 
Action: Mouse moved to (830, 312)
Screenshot: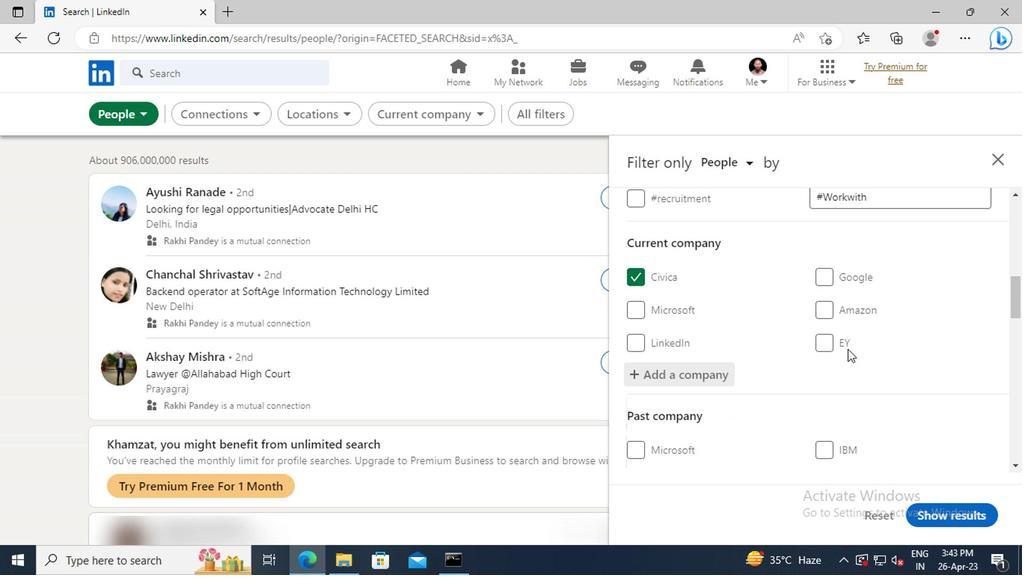 
Action: Mouse scrolled (830, 311) with delta (0, 0)
Screenshot: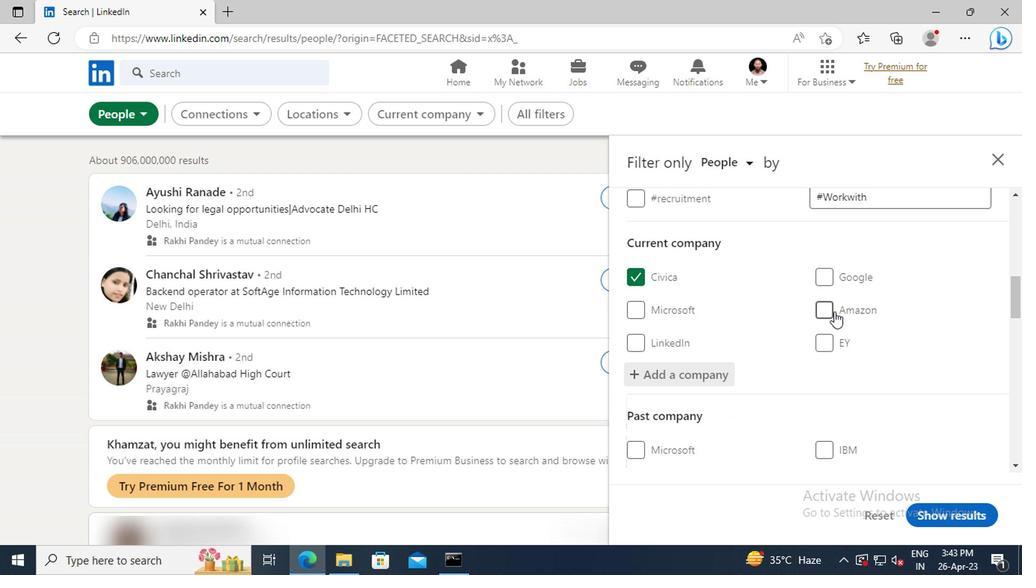 
Action: Mouse scrolled (830, 311) with delta (0, 0)
Screenshot: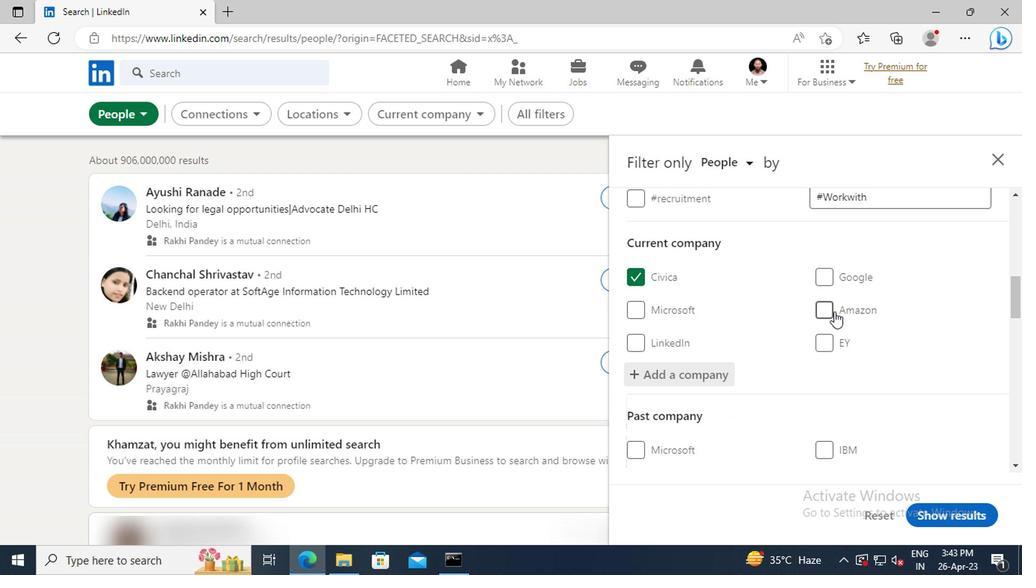 
Action: Mouse scrolled (830, 311) with delta (0, 0)
Screenshot: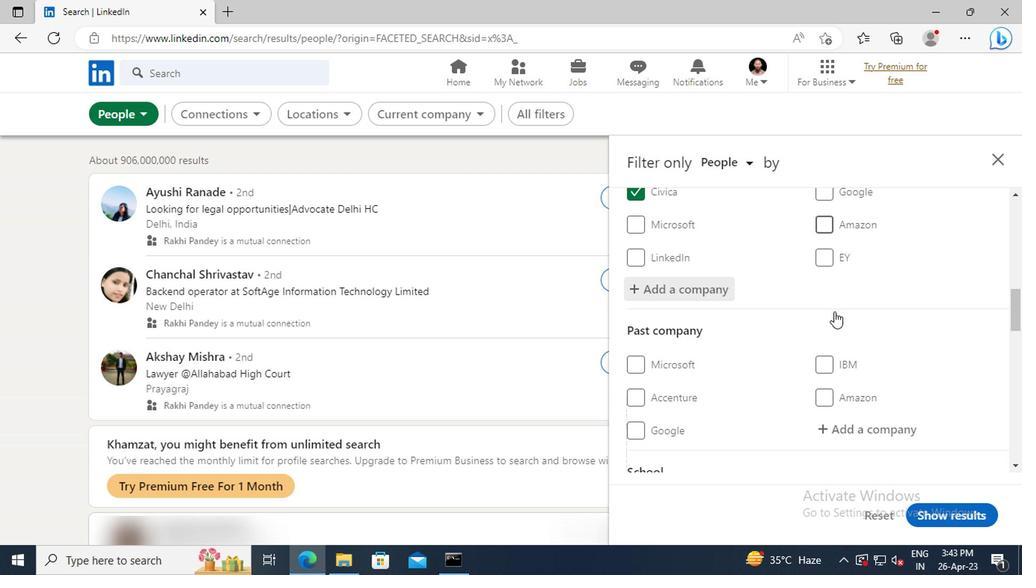 
Action: Mouse scrolled (830, 311) with delta (0, 0)
Screenshot: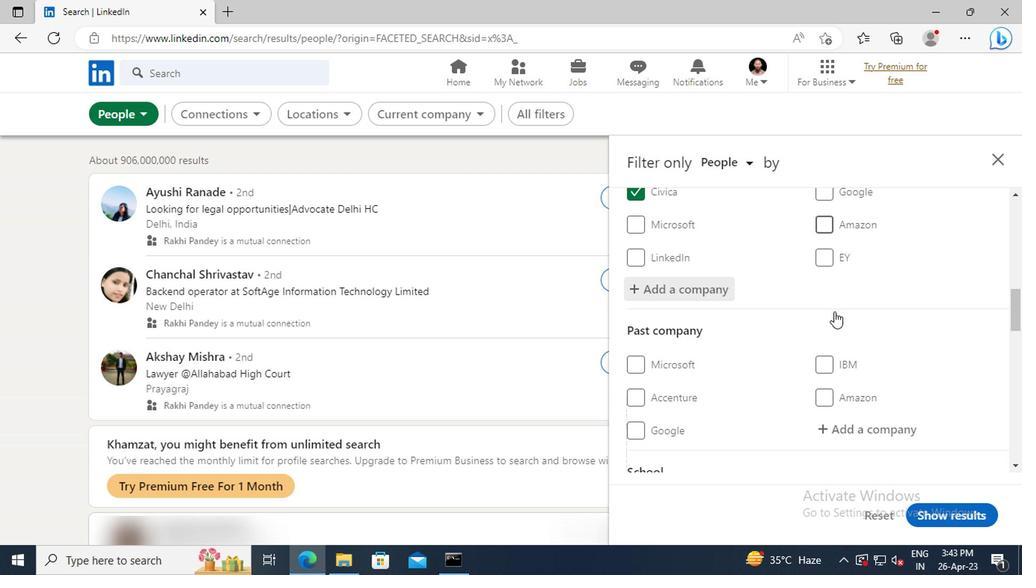 
Action: Mouse scrolled (830, 311) with delta (0, 0)
Screenshot: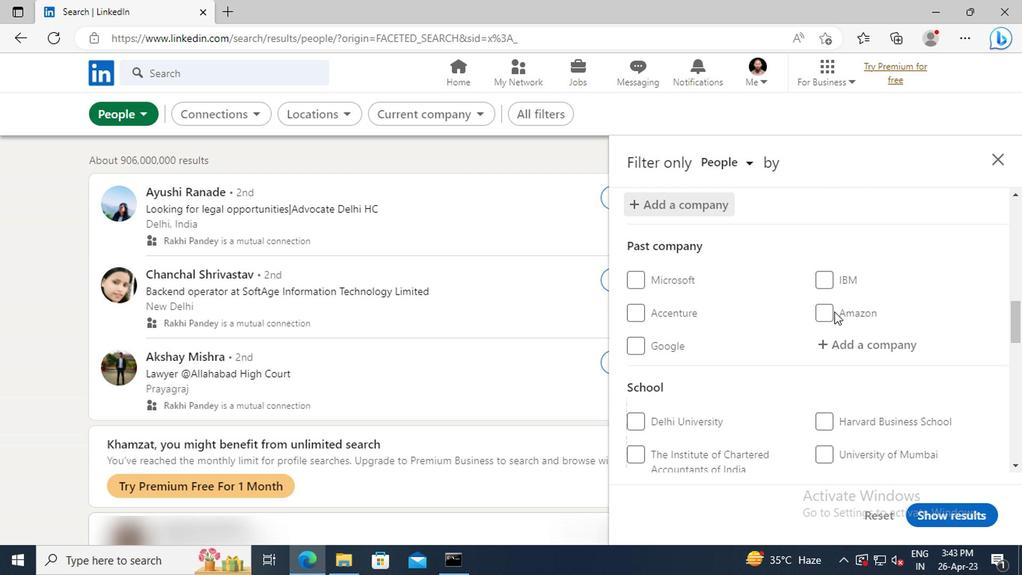 
Action: Mouse scrolled (830, 311) with delta (0, 0)
Screenshot: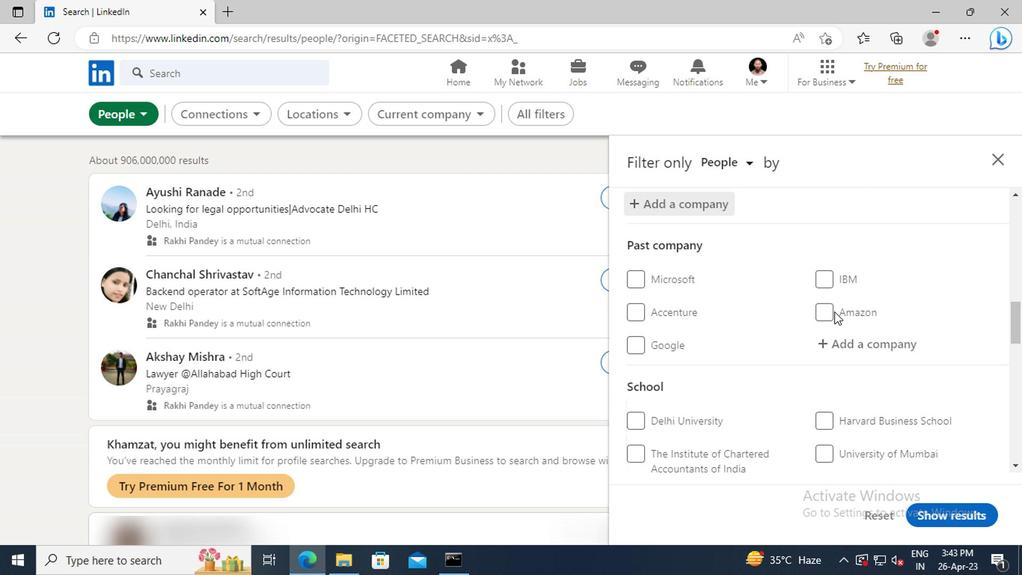 
Action: Mouse scrolled (830, 311) with delta (0, 0)
Screenshot: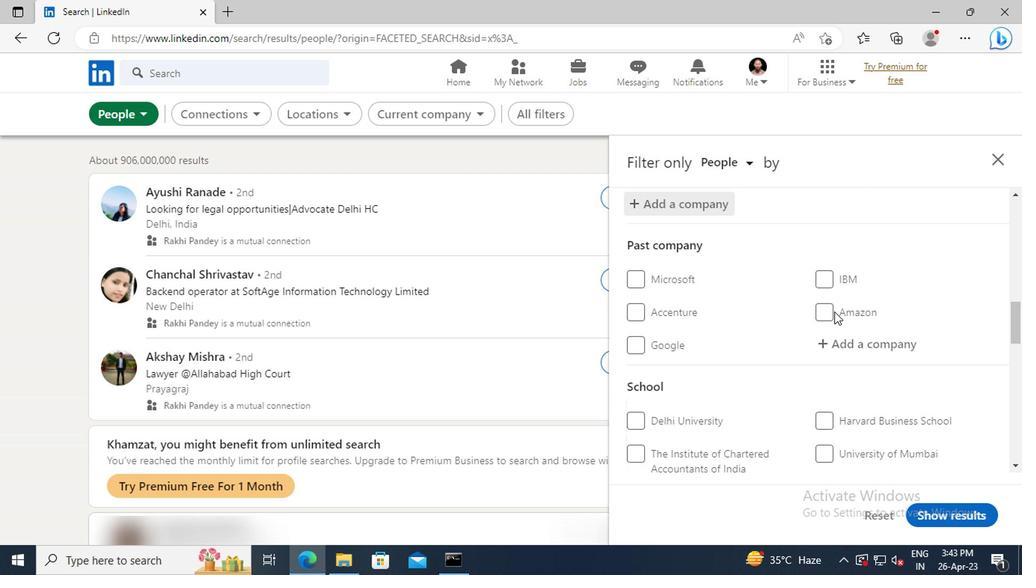 
Action: Mouse moved to (837, 373)
Screenshot: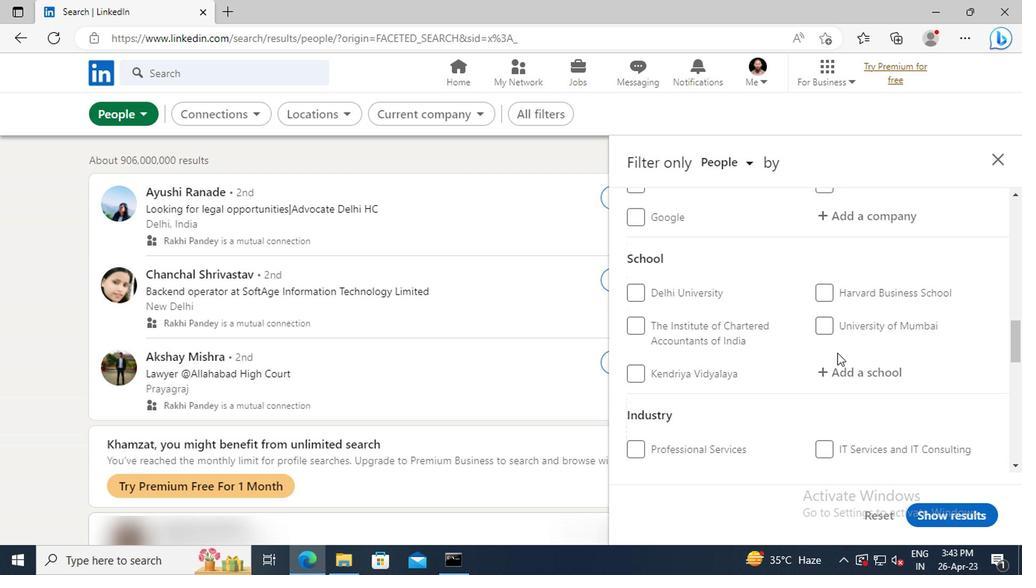 
Action: Mouse pressed left at (837, 373)
Screenshot: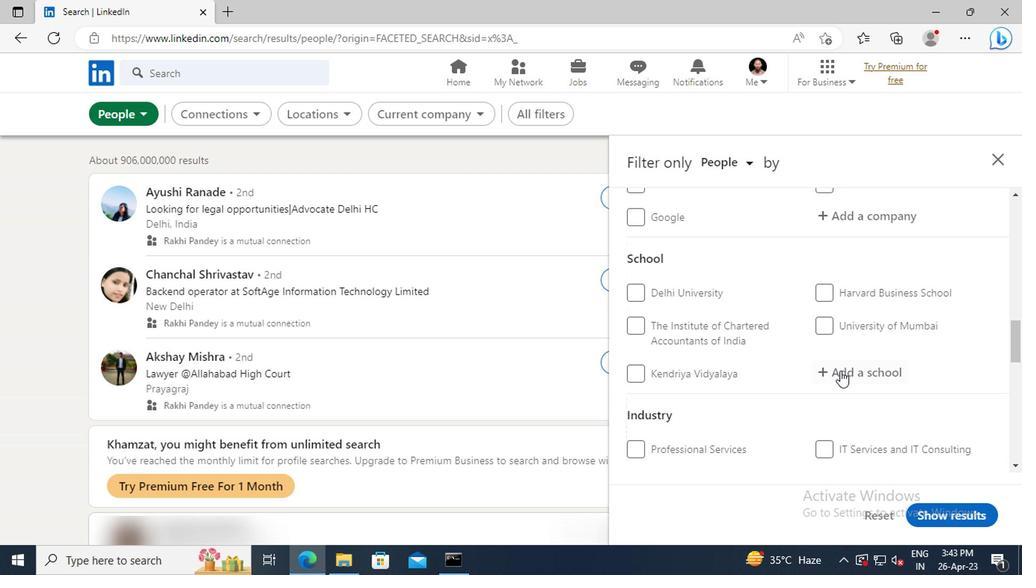 
Action: Key pressed <Key.shift>ST.<Key.space><Key.shift>COLUMBA'S<Key.space><Key.shift>SCHOOL,<Key.space><Key.shift>NEW<Key.space><Key.shift>DELHI
Screenshot: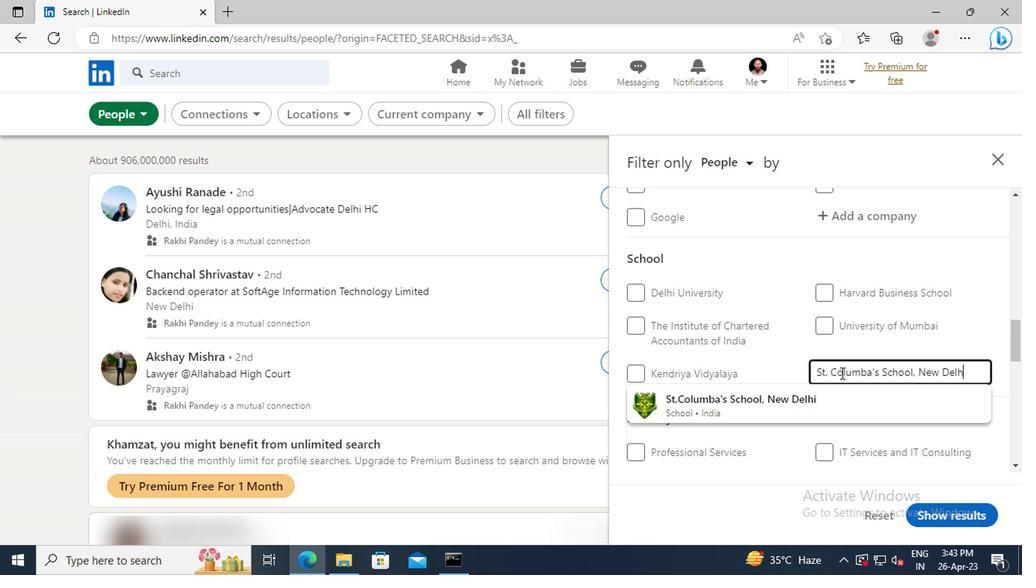 
Action: Mouse moved to (832, 401)
Screenshot: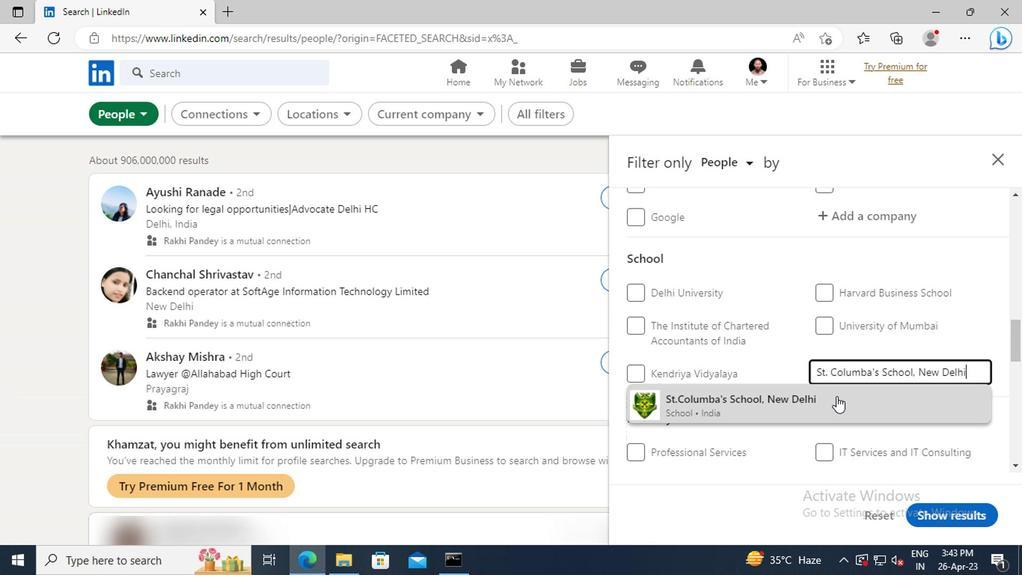 
Action: Mouse pressed left at (832, 401)
Screenshot: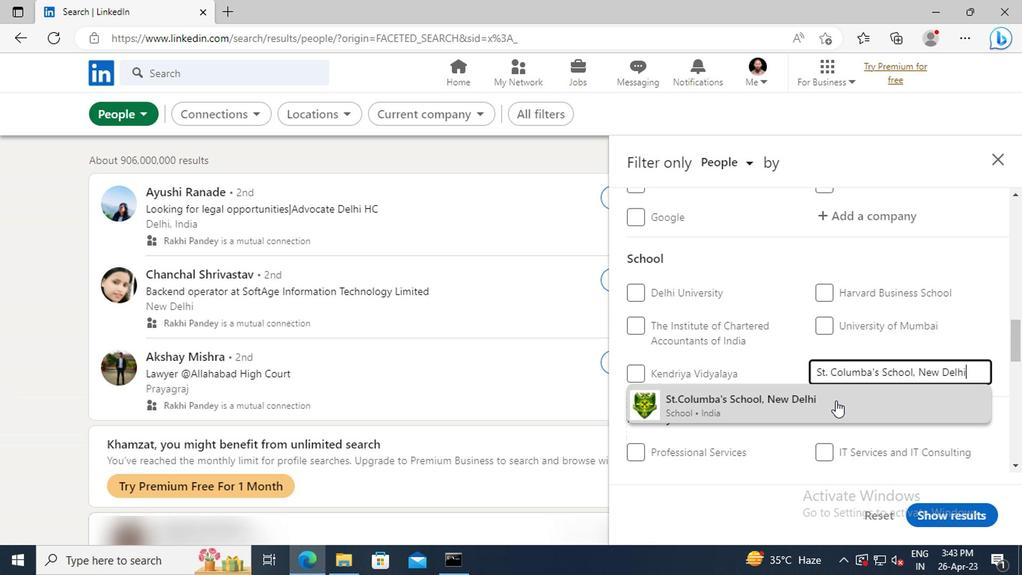 
Action: Mouse moved to (816, 304)
Screenshot: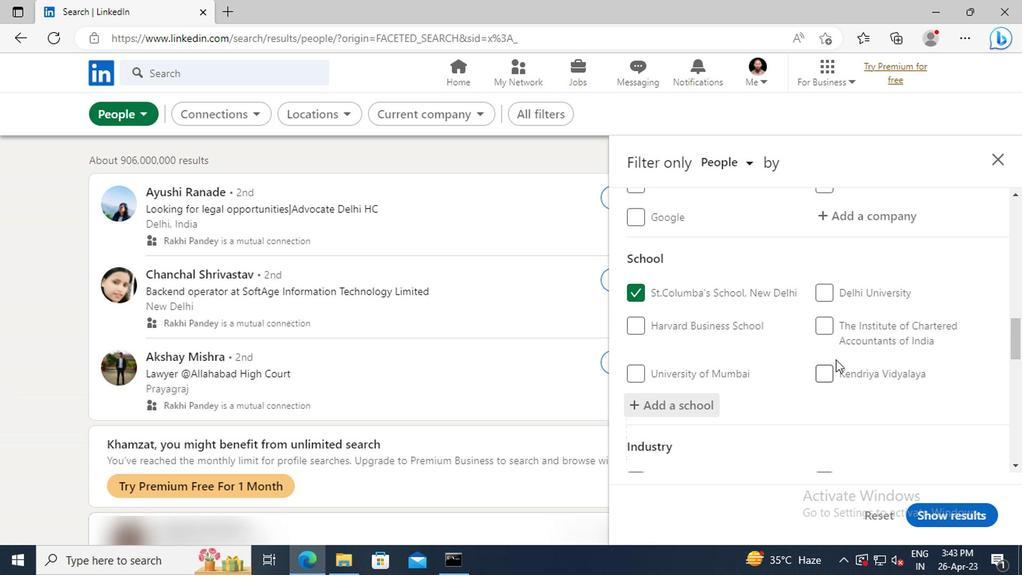 
Action: Mouse scrolled (816, 303) with delta (0, -1)
Screenshot: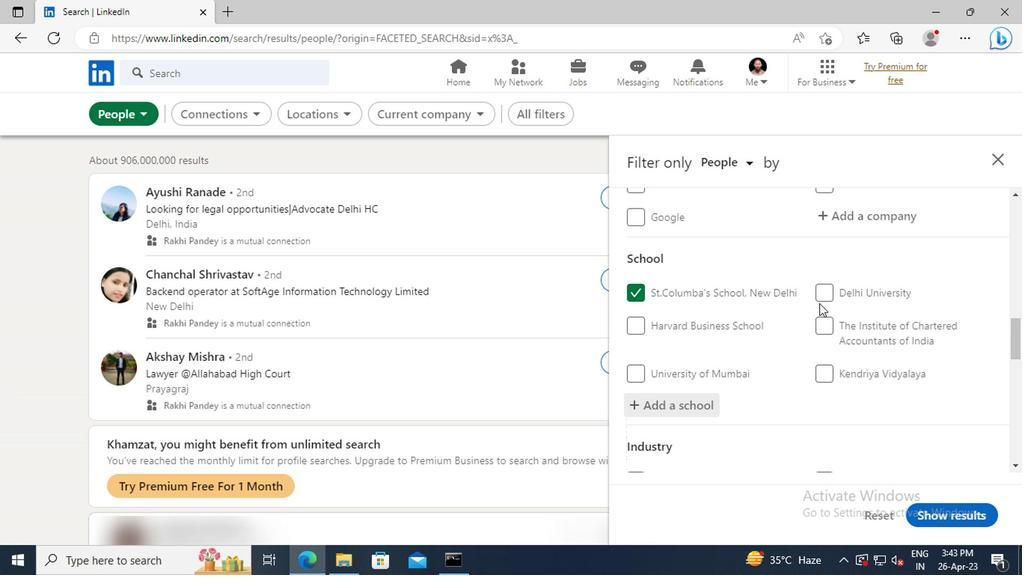 
Action: Mouse scrolled (816, 303) with delta (0, -1)
Screenshot: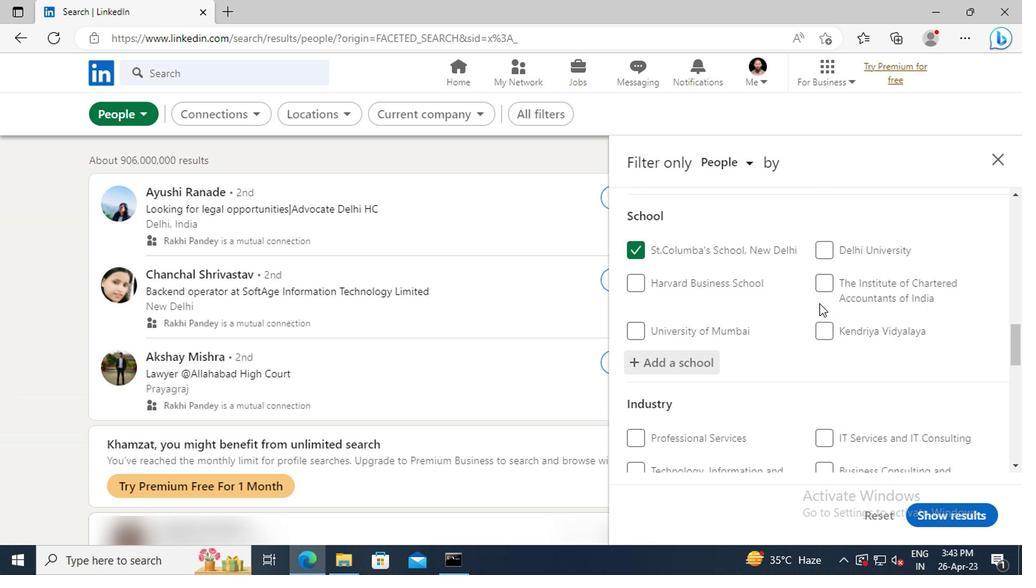 
Action: Mouse moved to (816, 303)
Screenshot: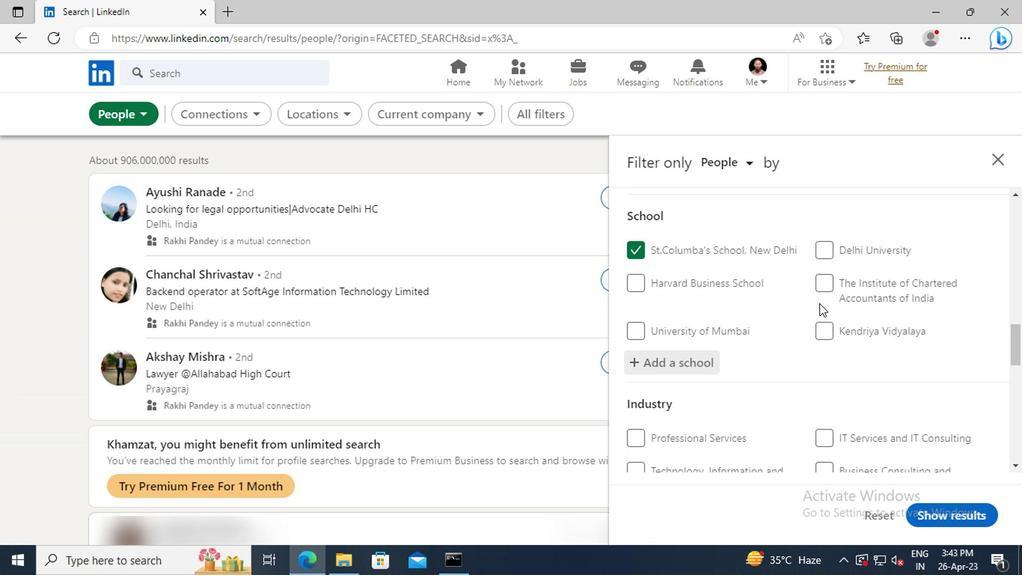 
Action: Mouse scrolled (816, 302) with delta (0, 0)
Screenshot: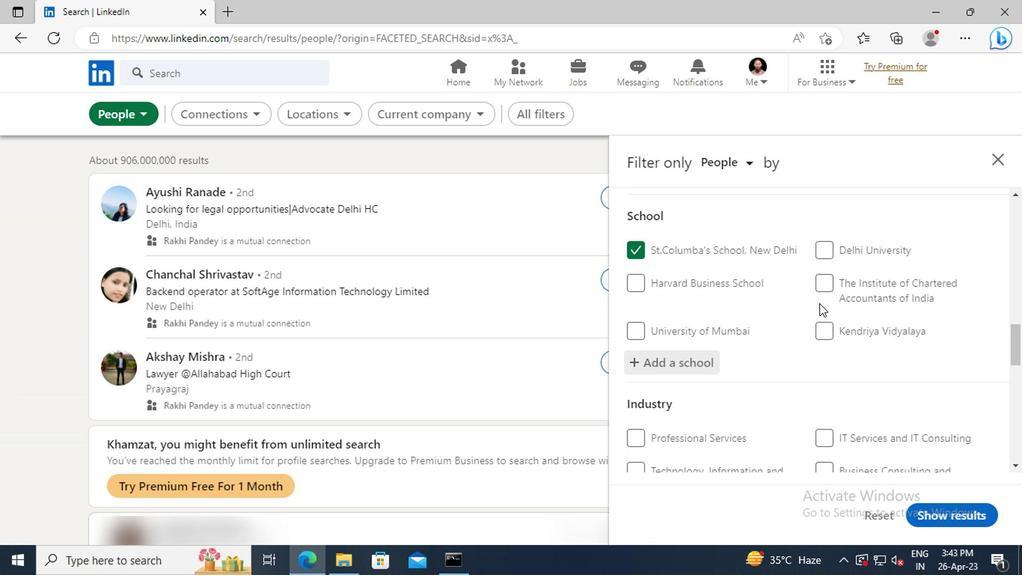 
Action: Mouse scrolled (816, 302) with delta (0, 0)
Screenshot: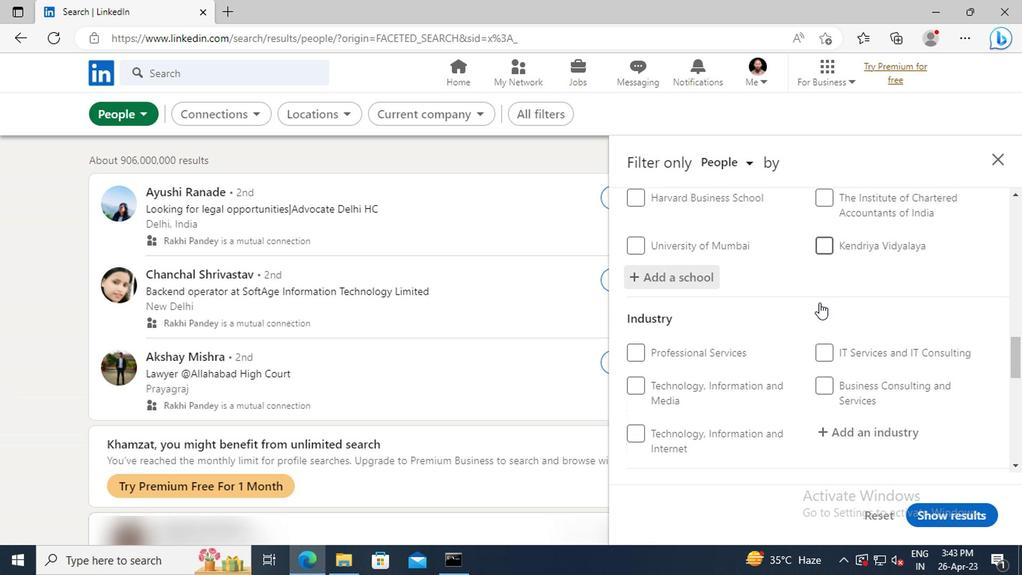 
Action: Mouse scrolled (816, 302) with delta (0, 0)
Screenshot: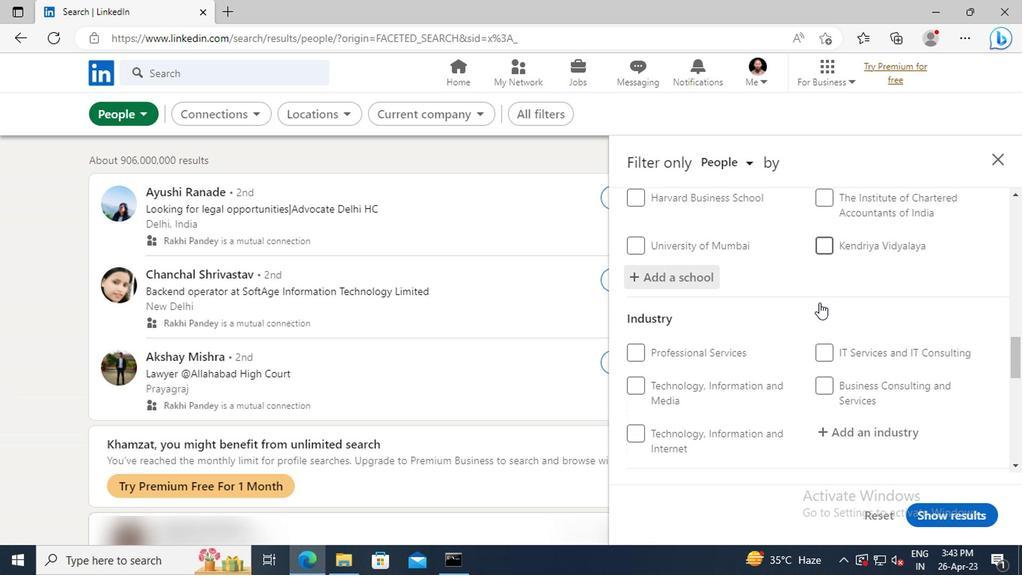 
Action: Mouse moved to (836, 345)
Screenshot: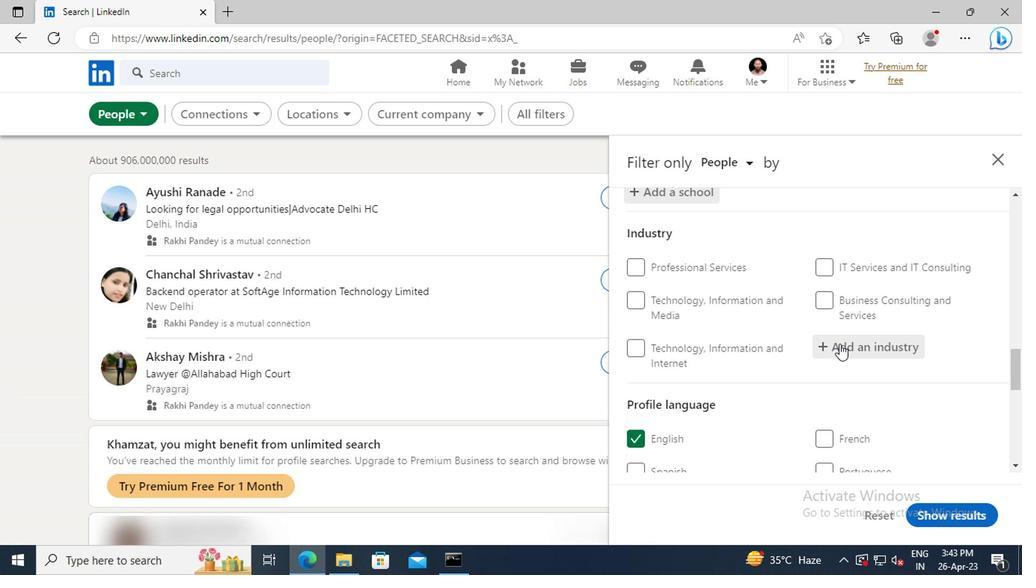 
Action: Mouse pressed left at (836, 345)
Screenshot: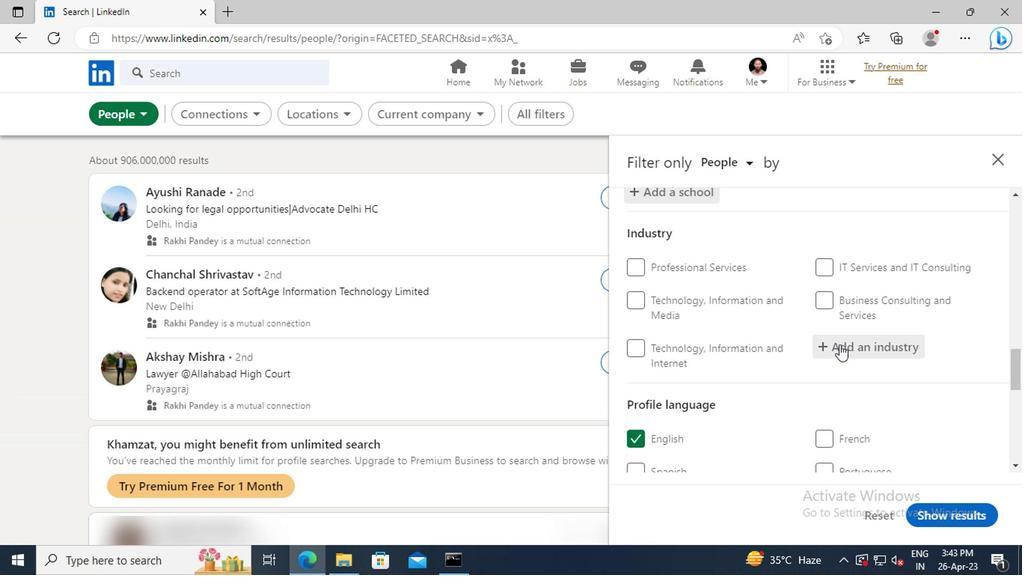 
Action: Key pressed <Key.shift_r>AUDIO<Key.space>AND<Key.space><Key.shift>VIDEO<Key.space><Key.shift>EQUIPMENT<Key.space><Key.shift>MANUFACTURING
Screenshot: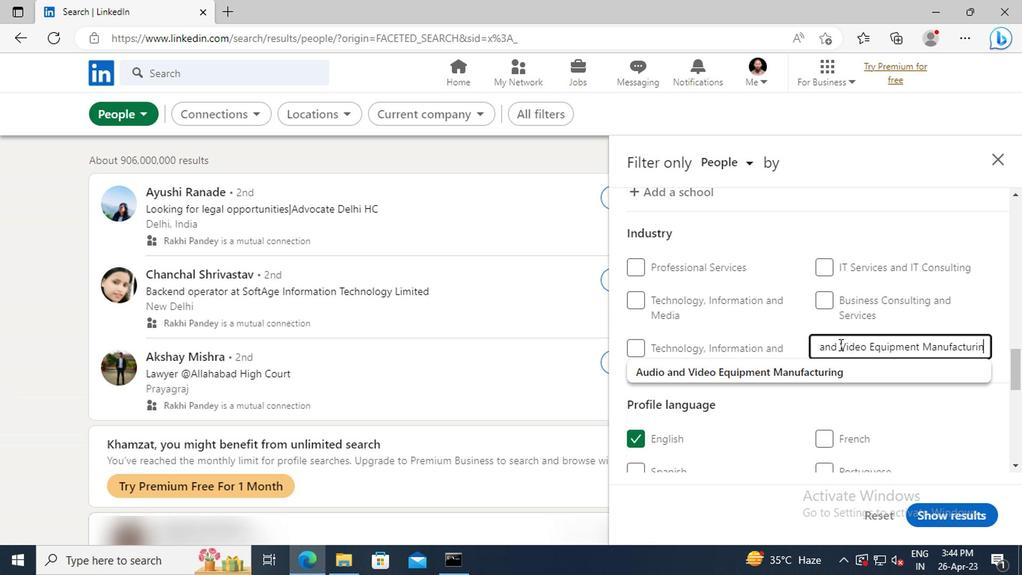 
Action: Mouse moved to (835, 370)
Screenshot: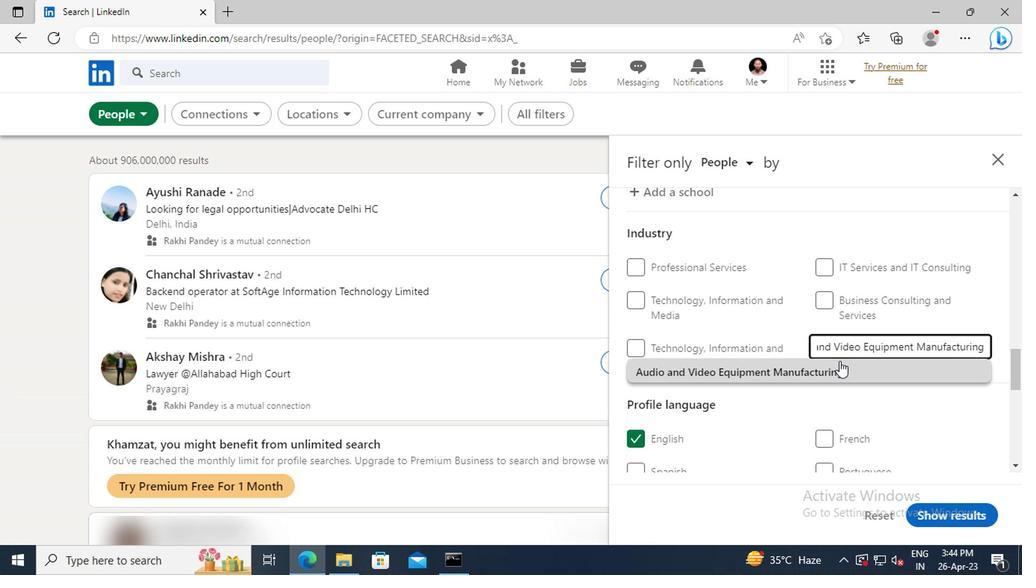 
Action: Mouse pressed left at (835, 370)
Screenshot: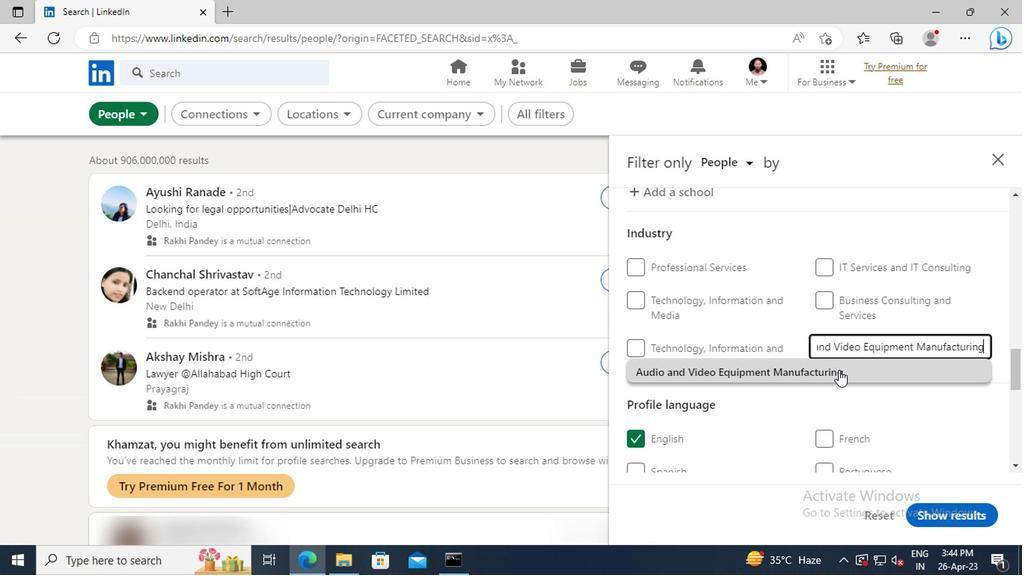 
Action: Mouse moved to (814, 307)
Screenshot: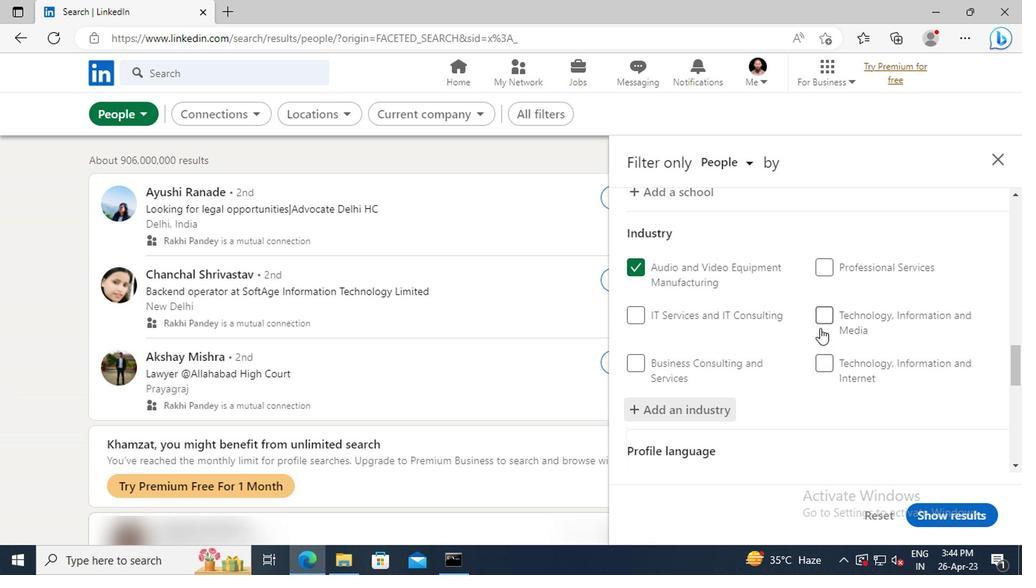 
Action: Mouse scrolled (814, 306) with delta (0, -1)
Screenshot: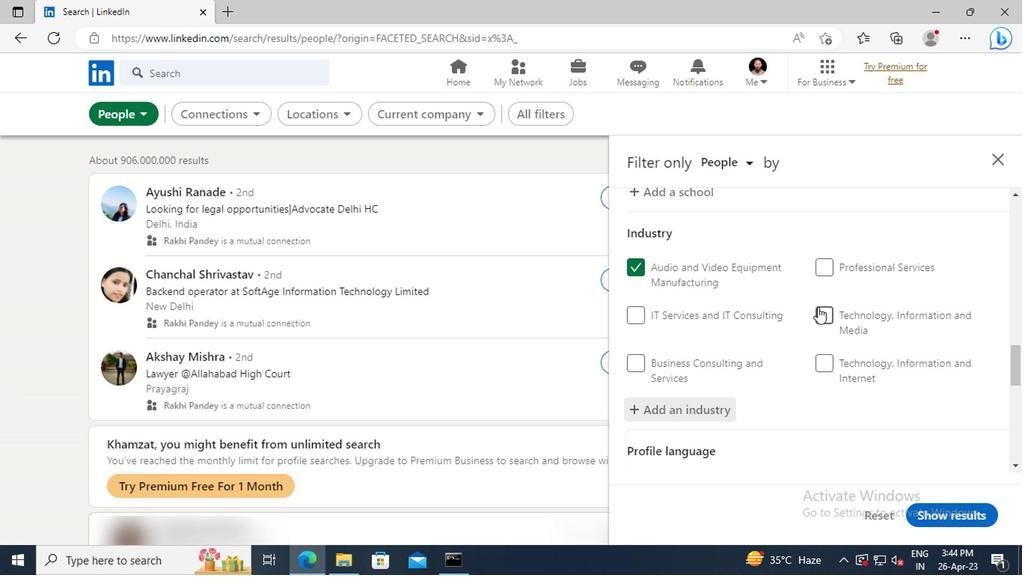 
Action: Mouse scrolled (814, 306) with delta (0, -1)
Screenshot: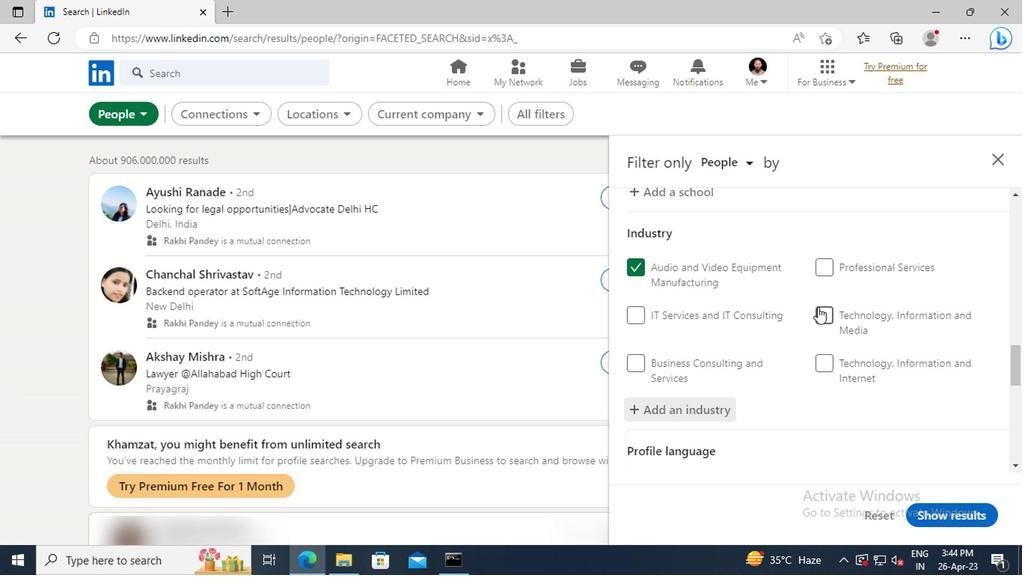 
Action: Mouse scrolled (814, 306) with delta (0, -1)
Screenshot: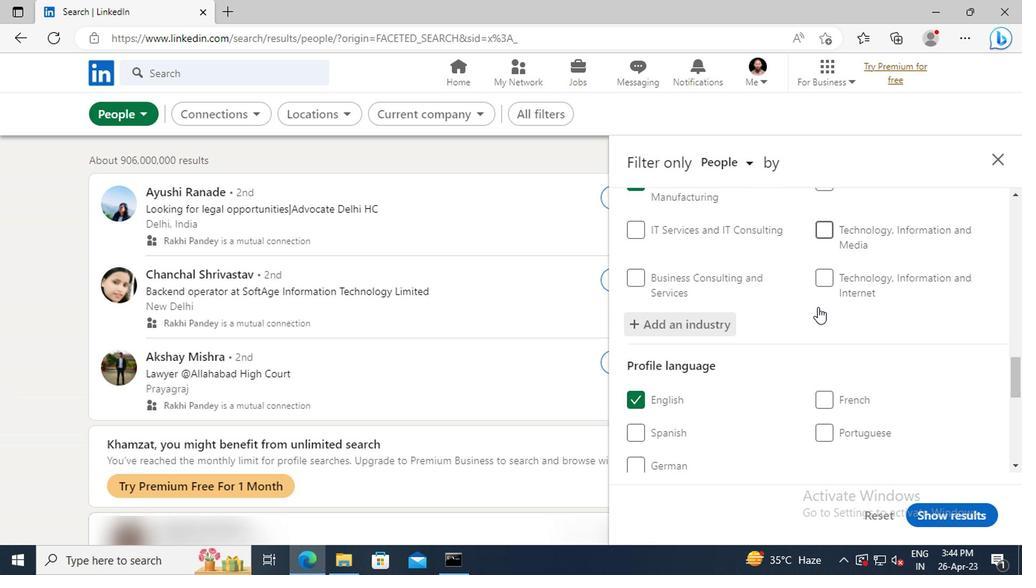 
Action: Mouse scrolled (814, 306) with delta (0, -1)
Screenshot: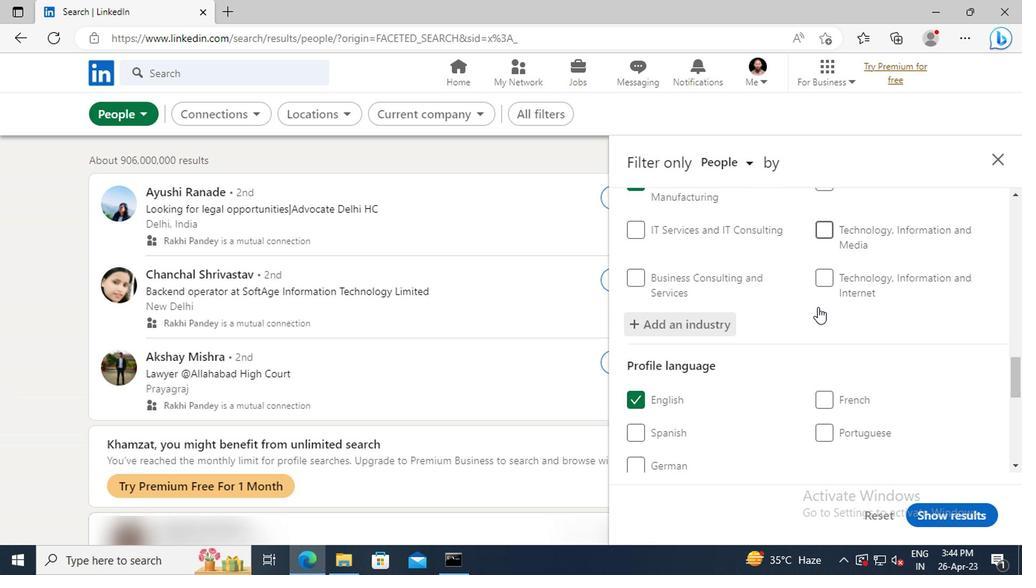 
Action: Mouse scrolled (814, 306) with delta (0, -1)
Screenshot: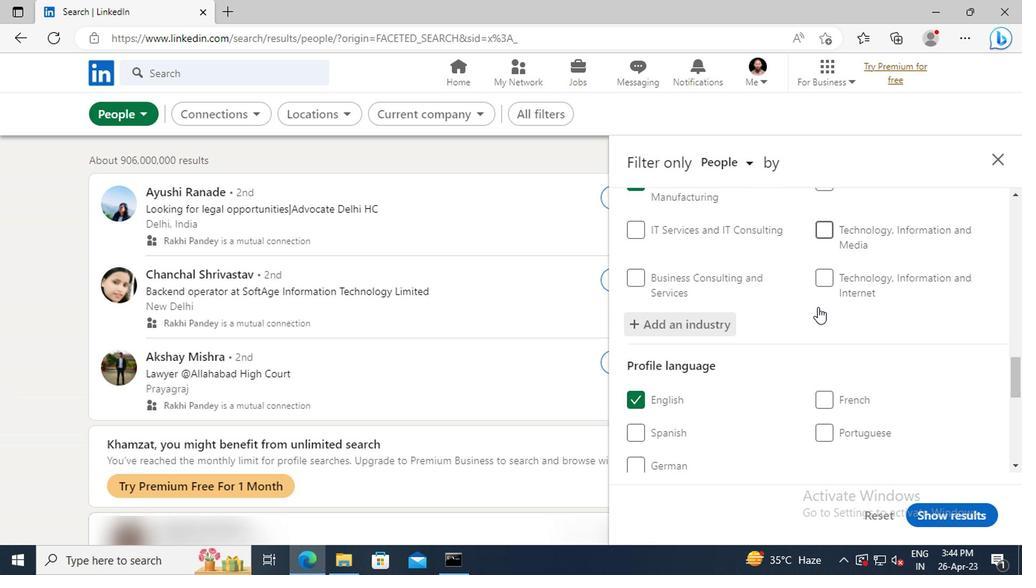 
Action: Mouse scrolled (814, 306) with delta (0, -1)
Screenshot: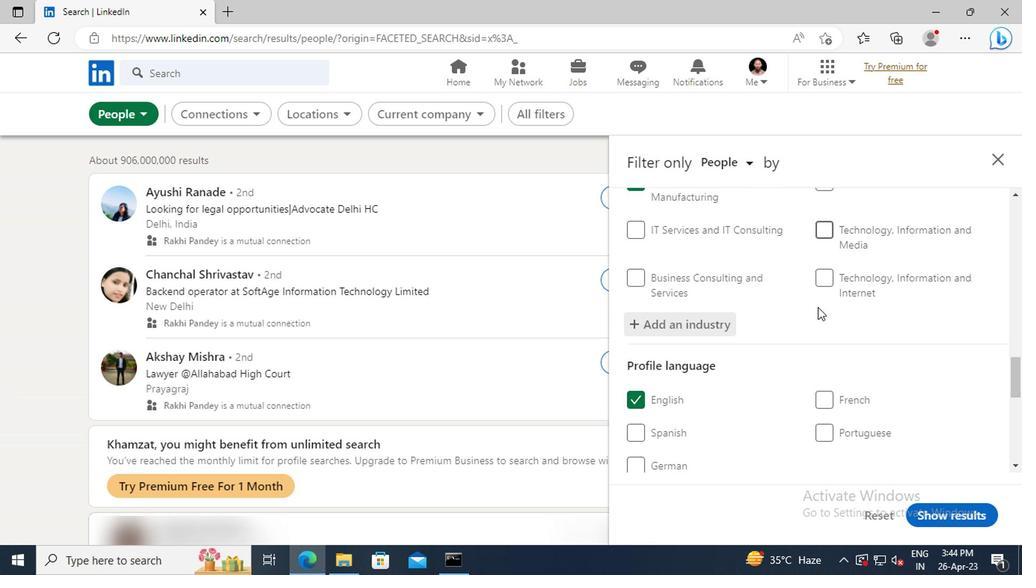 
Action: Mouse scrolled (814, 306) with delta (0, -1)
Screenshot: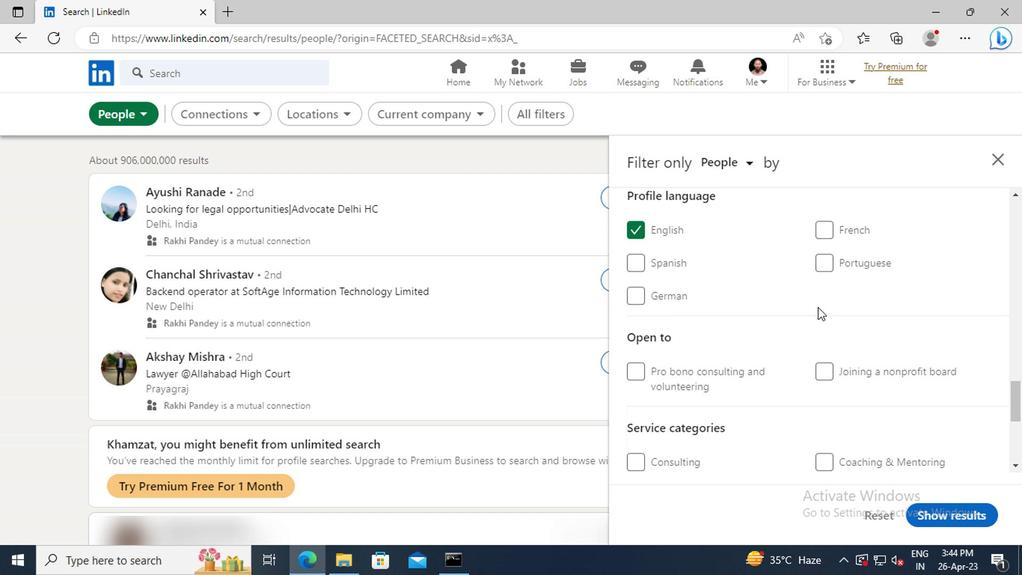 
Action: Mouse scrolled (814, 306) with delta (0, -1)
Screenshot: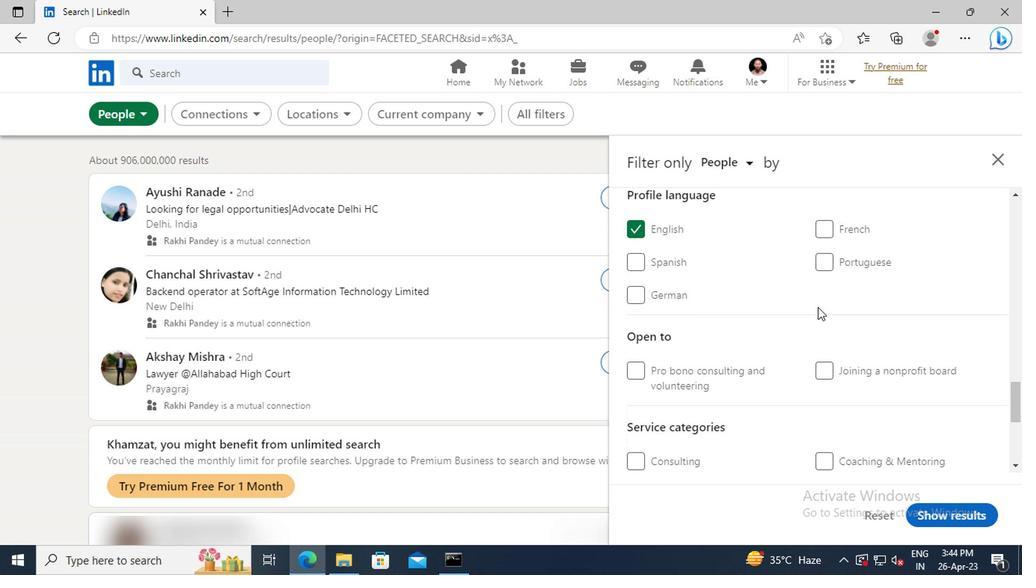 
Action: Mouse scrolled (814, 306) with delta (0, -1)
Screenshot: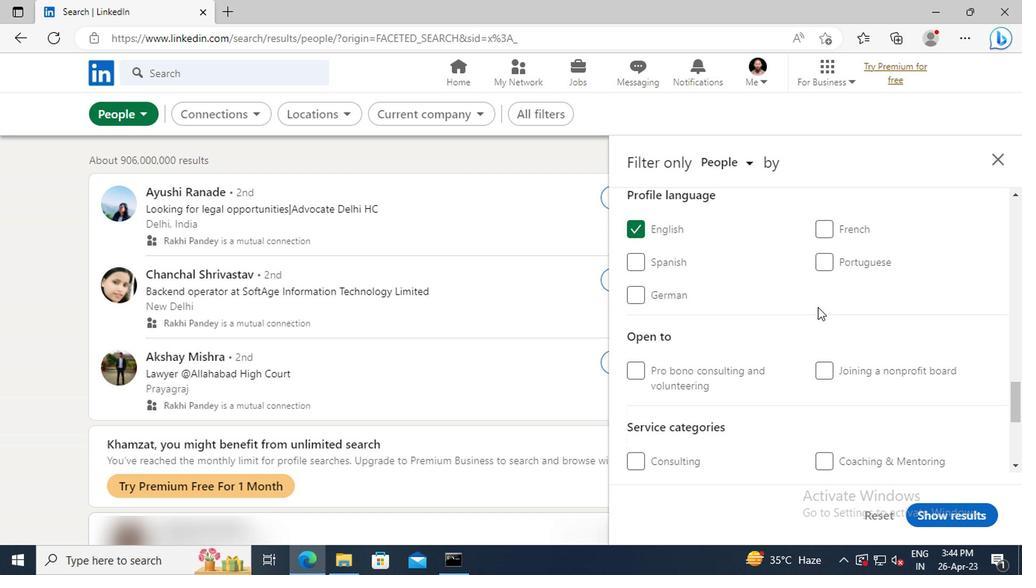 
Action: Mouse scrolled (814, 306) with delta (0, -1)
Screenshot: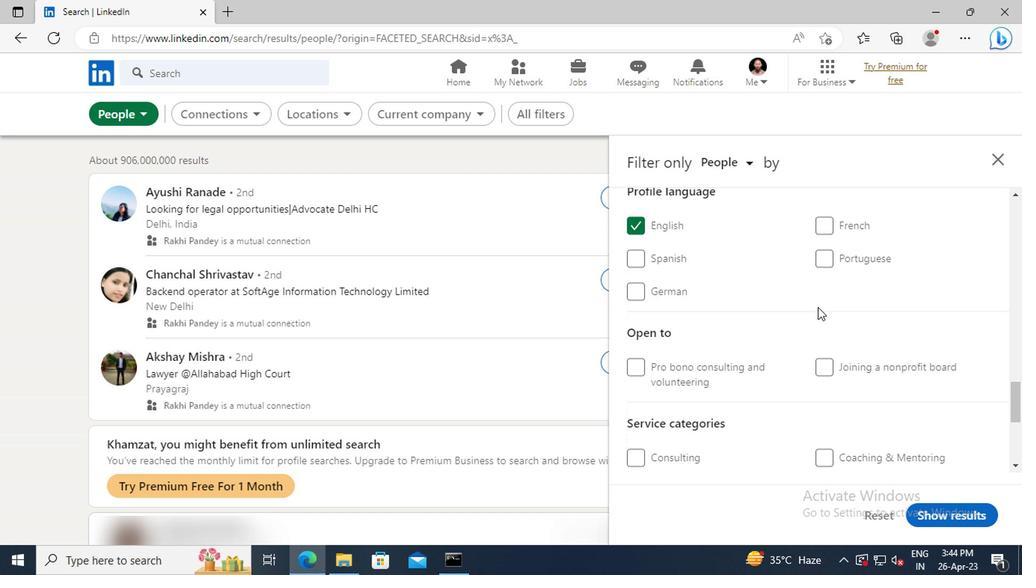 
Action: Mouse moved to (837, 353)
Screenshot: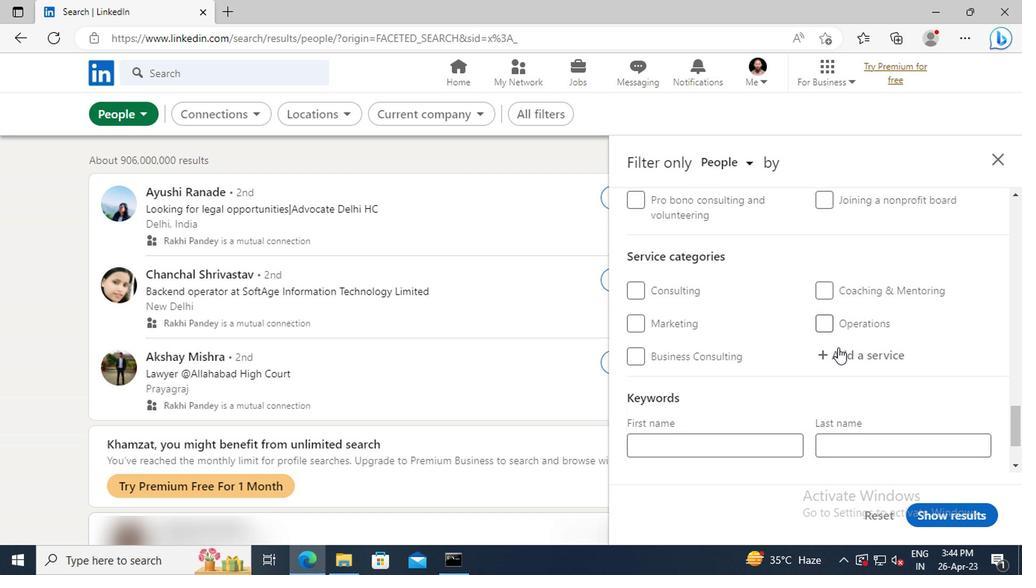 
Action: Mouse pressed left at (837, 353)
Screenshot: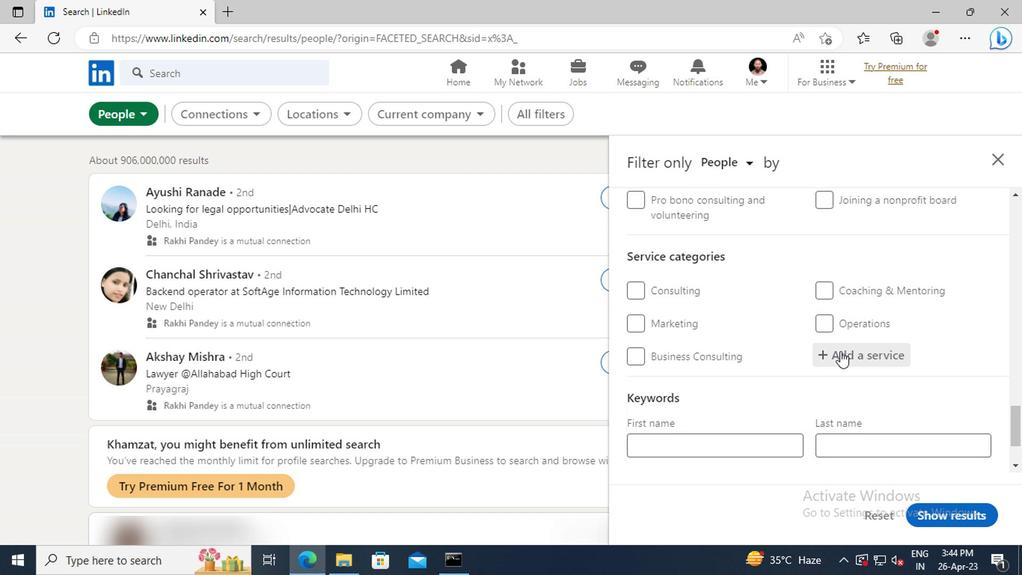 
Action: Key pressed <Key.shift>TRAINING
Screenshot: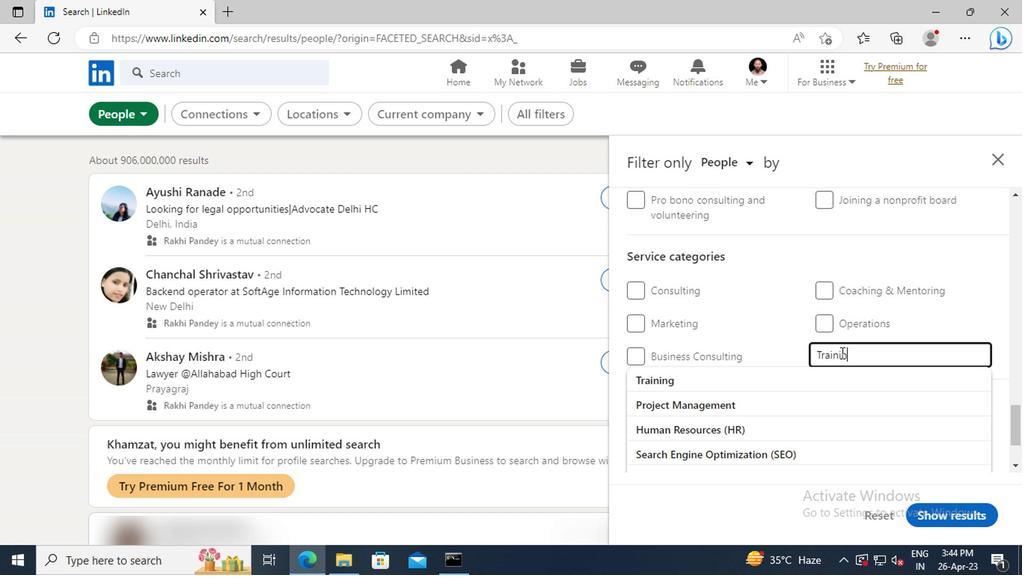 
Action: Mouse moved to (823, 382)
Screenshot: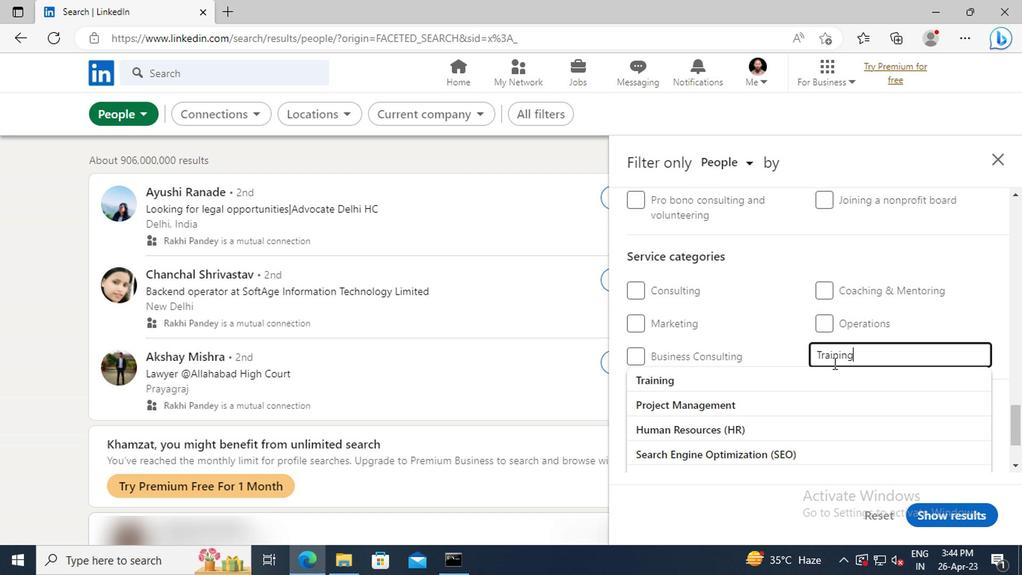 
Action: Mouse pressed left at (823, 382)
Screenshot: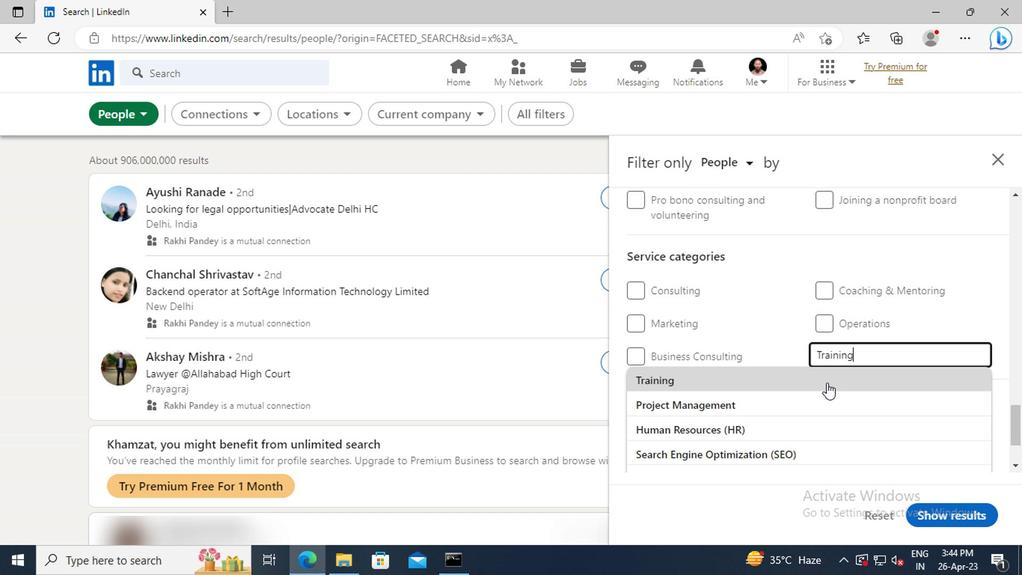 
Action: Mouse moved to (814, 310)
Screenshot: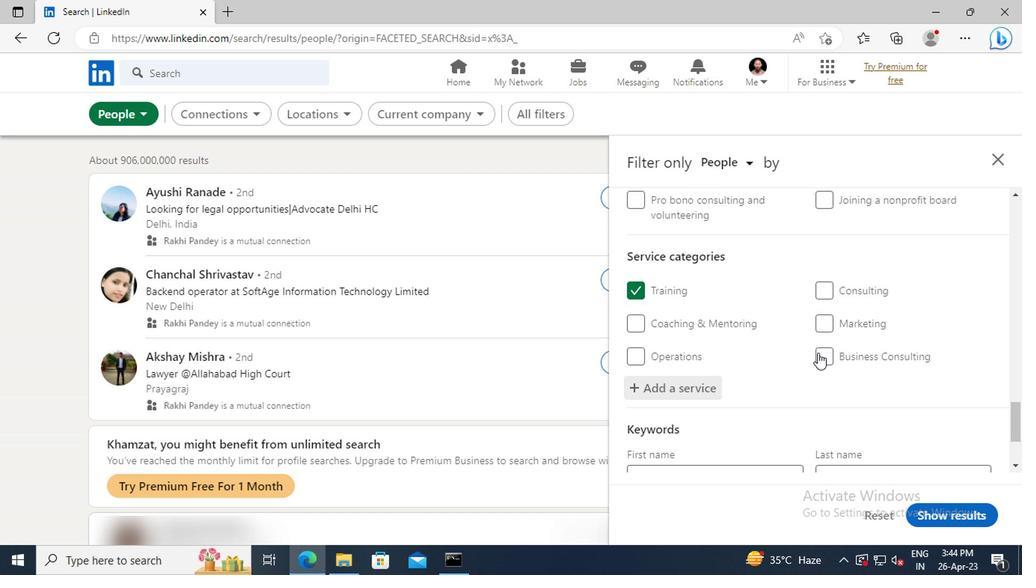 
Action: Mouse scrolled (814, 308) with delta (0, -1)
Screenshot: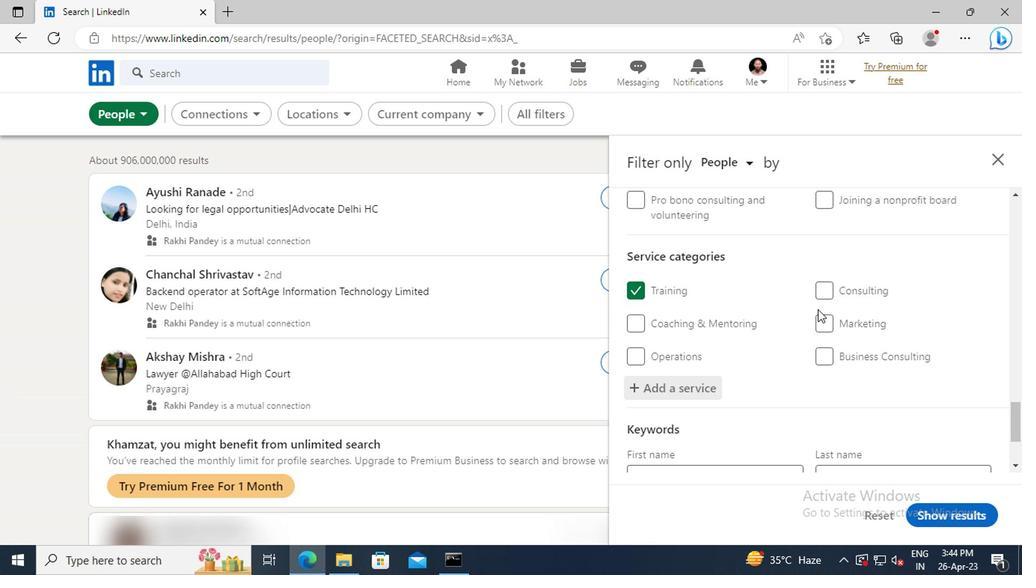 
Action: Mouse scrolled (814, 308) with delta (0, -1)
Screenshot: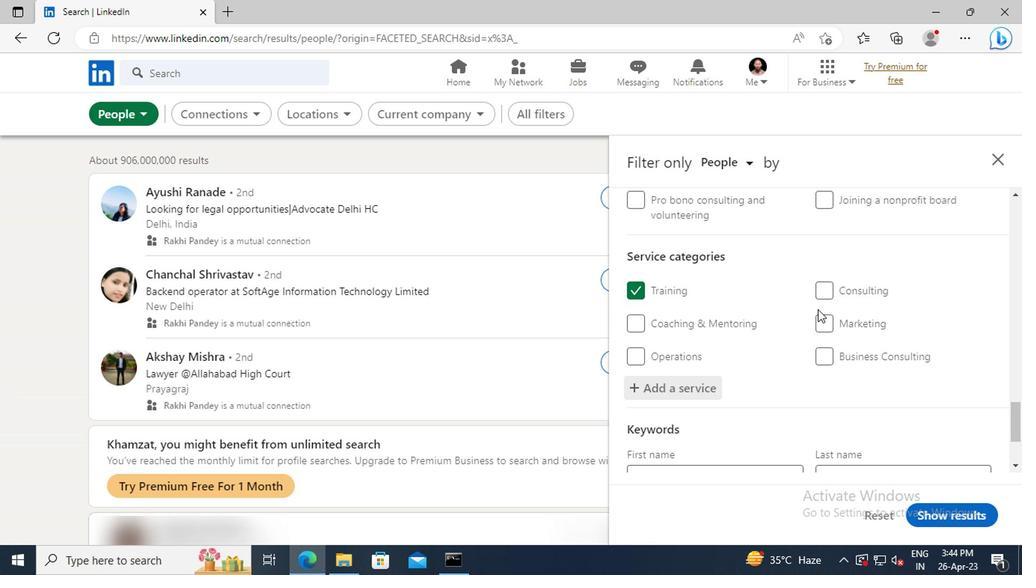 
Action: Mouse scrolled (814, 308) with delta (0, -1)
Screenshot: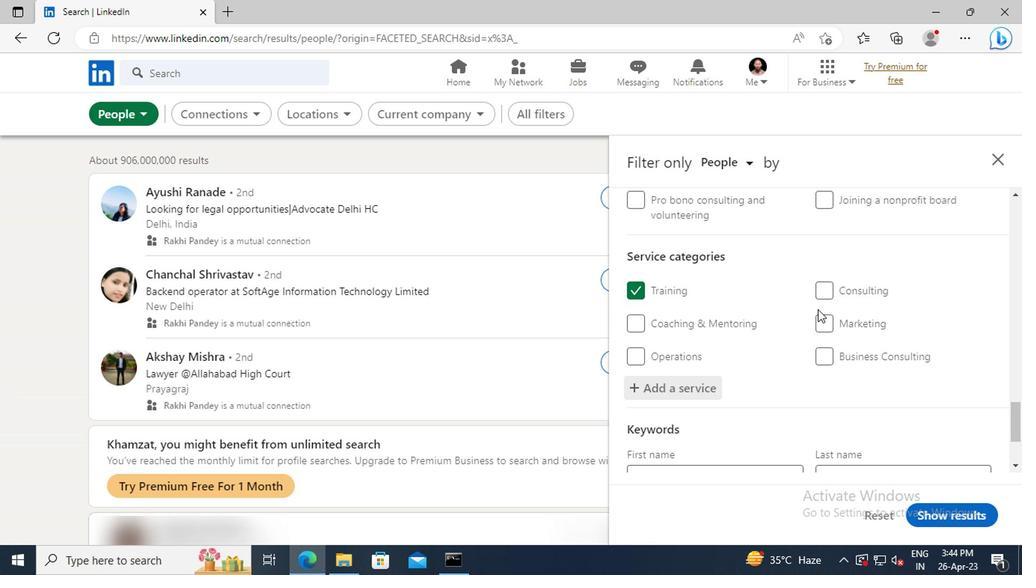 
Action: Mouse scrolled (814, 308) with delta (0, -1)
Screenshot: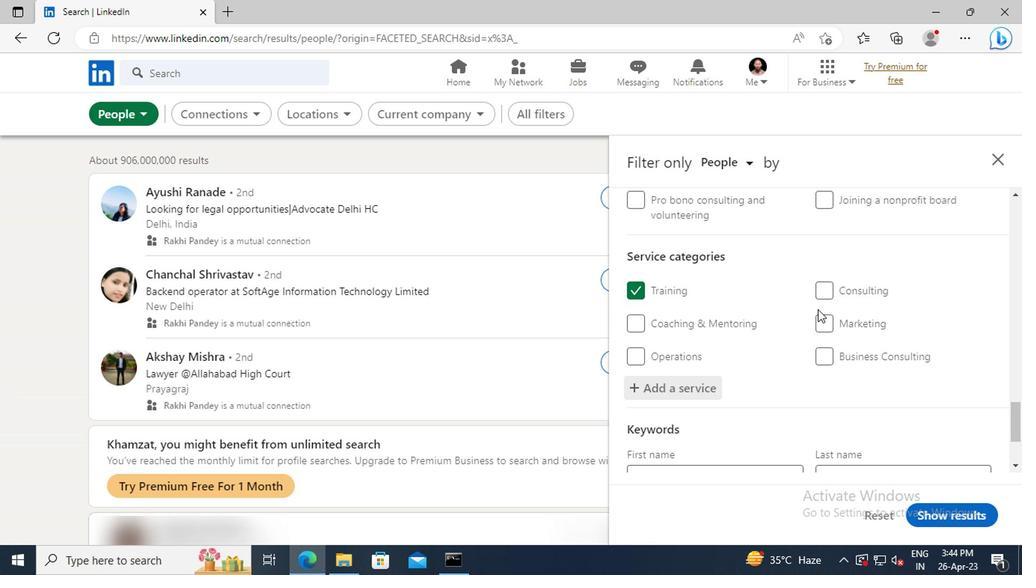 
Action: Mouse scrolled (814, 308) with delta (0, -1)
Screenshot: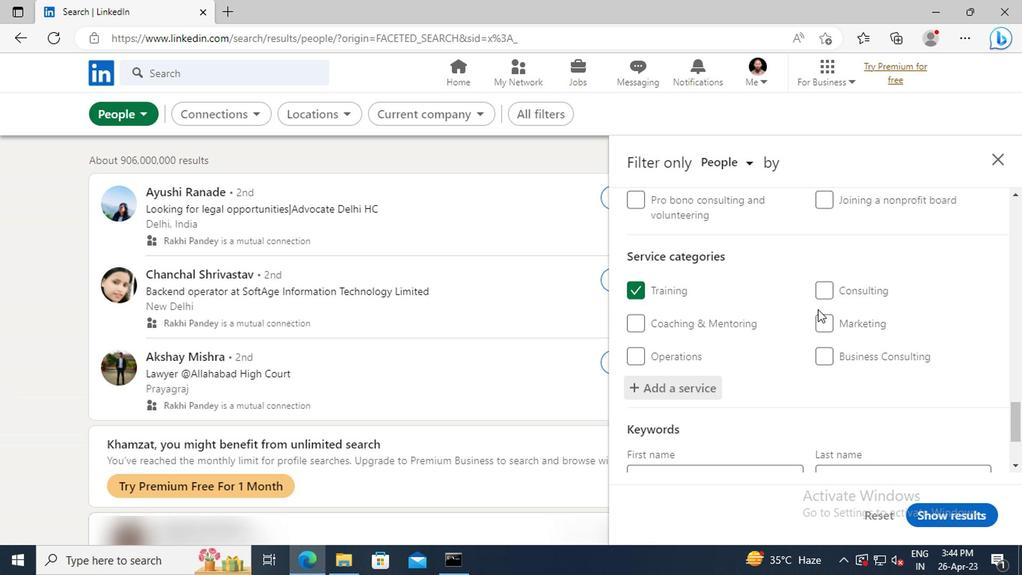 
Action: Mouse moved to (704, 409)
Screenshot: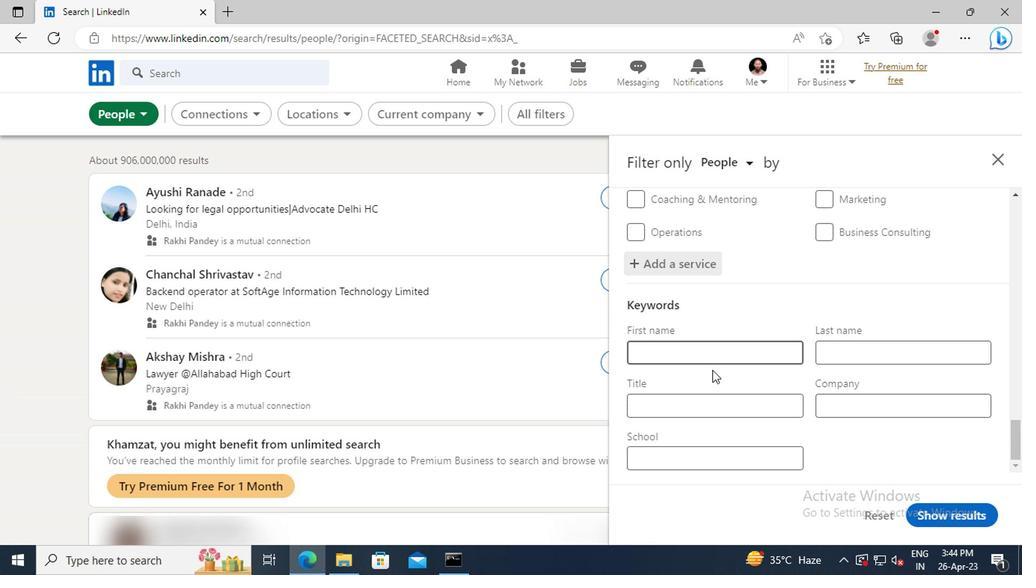 
Action: Mouse pressed left at (704, 409)
Screenshot: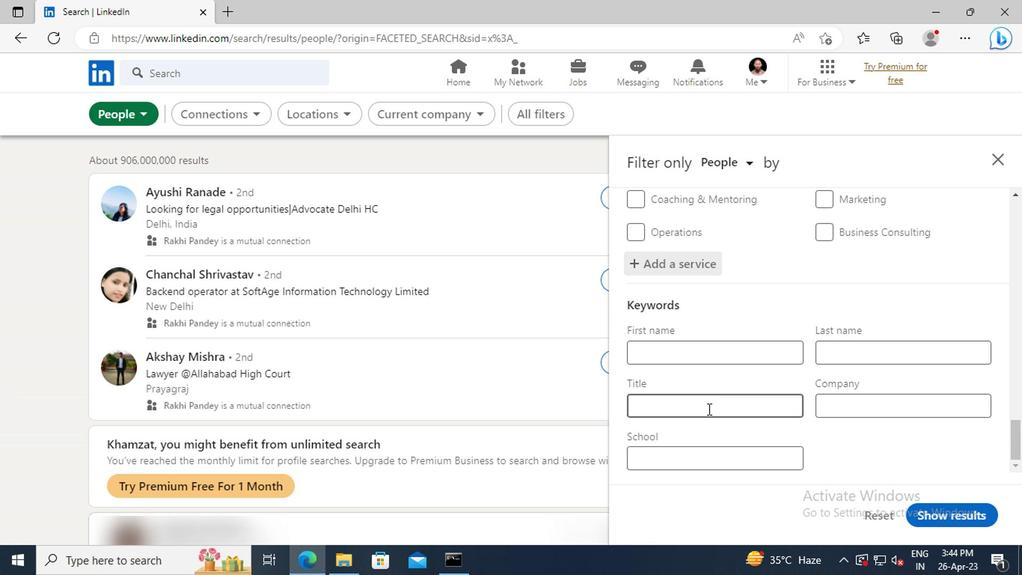 
Action: Key pressed <Key.shift>QUALITY<Key.space><Key.shift>CONTROL<Key.enter>
Screenshot: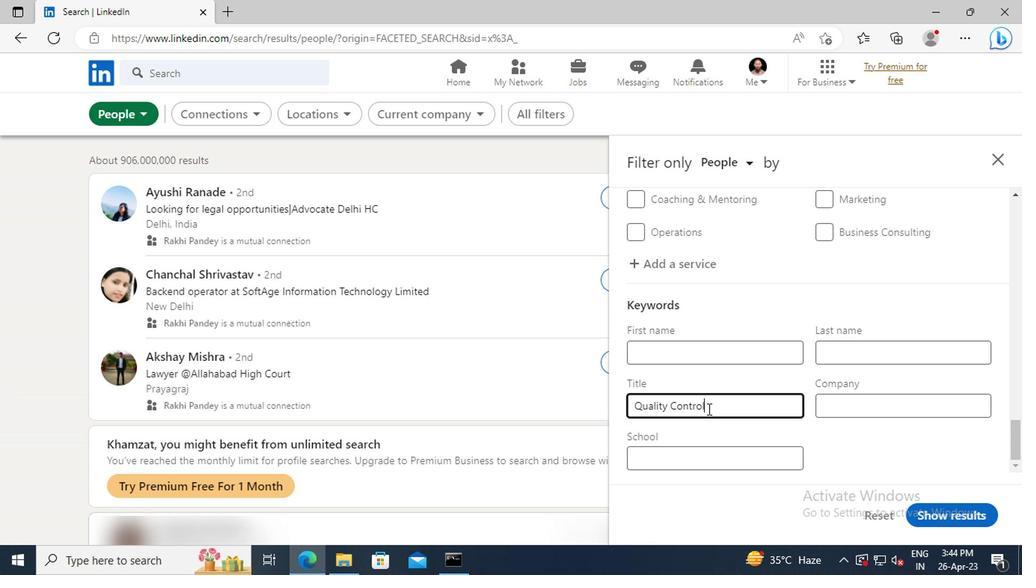 
Action: Mouse moved to (937, 517)
Screenshot: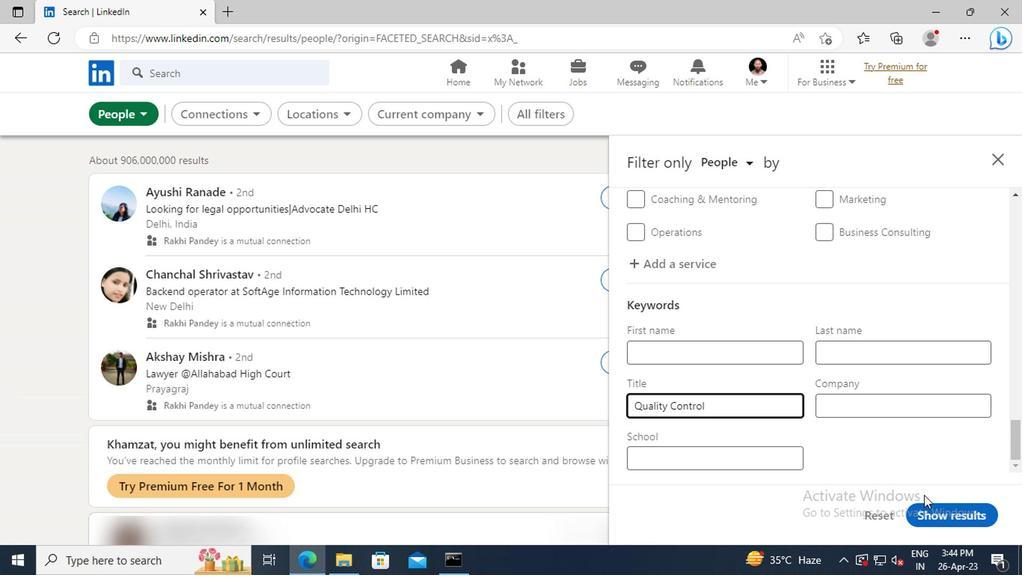 
Action: Mouse pressed left at (937, 517)
Screenshot: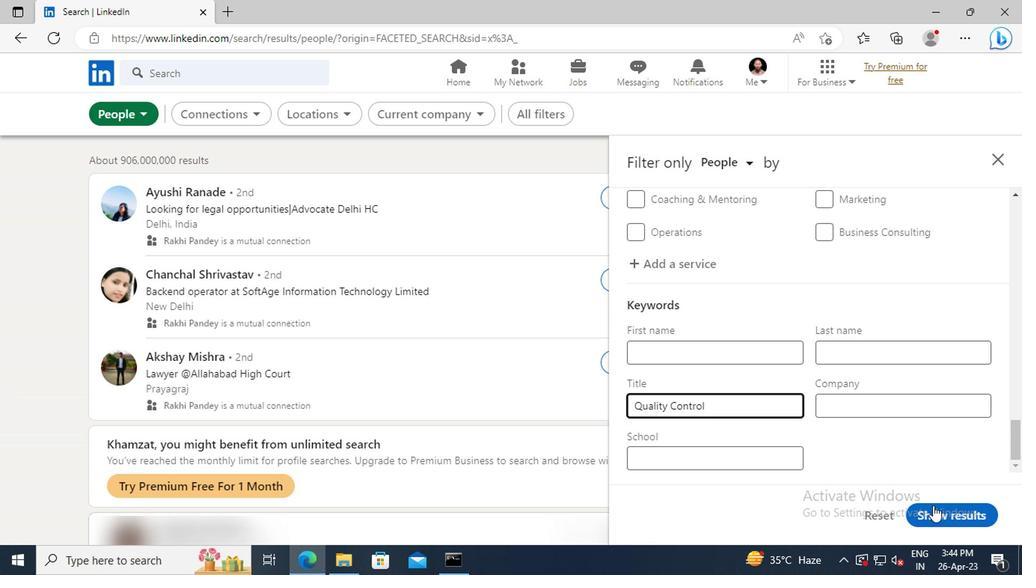 
